 Task: Find connections with filter location Tulungagung with filter topic #LetsWork with filter profile language French with filter current company Apollo Hospitals with filter school Trident Academy of Technology (TAT), Bhubaneswar with filter industry Semiconductor Manufacturing with filter service category Translation with filter keywords title Interior Designer
Action: Mouse moved to (560, 53)
Screenshot: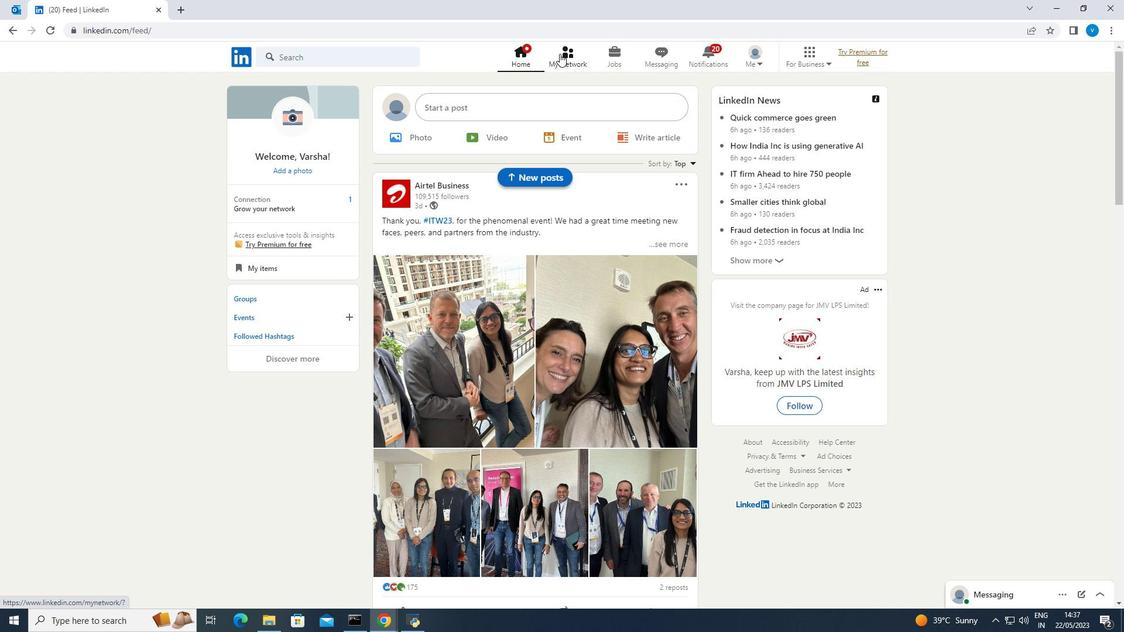 
Action: Mouse pressed left at (560, 53)
Screenshot: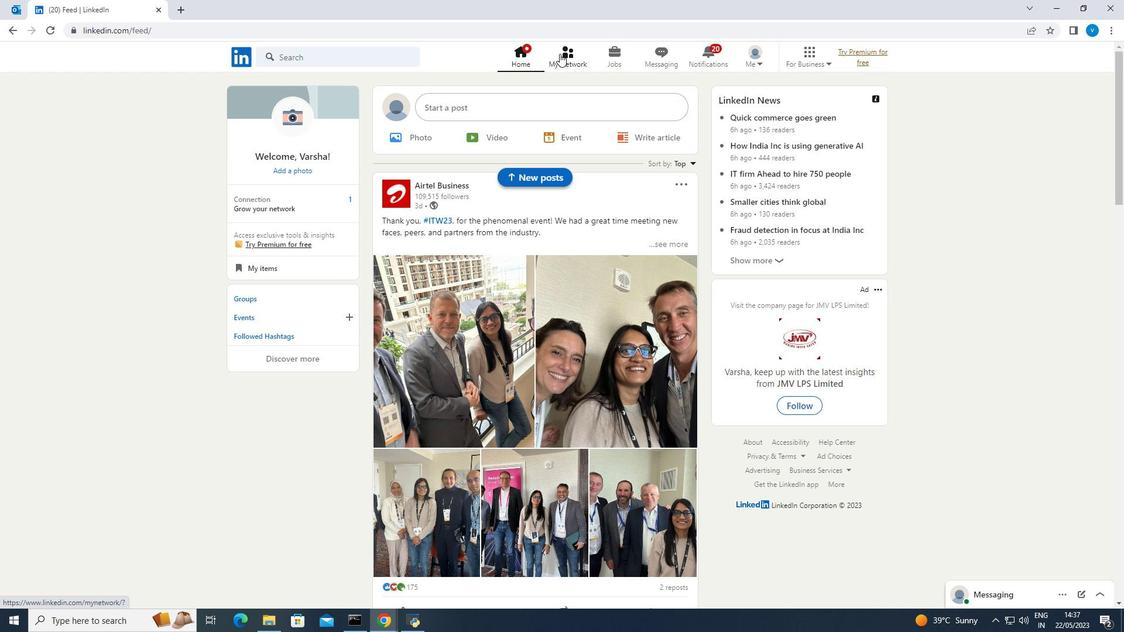 
Action: Mouse moved to (284, 121)
Screenshot: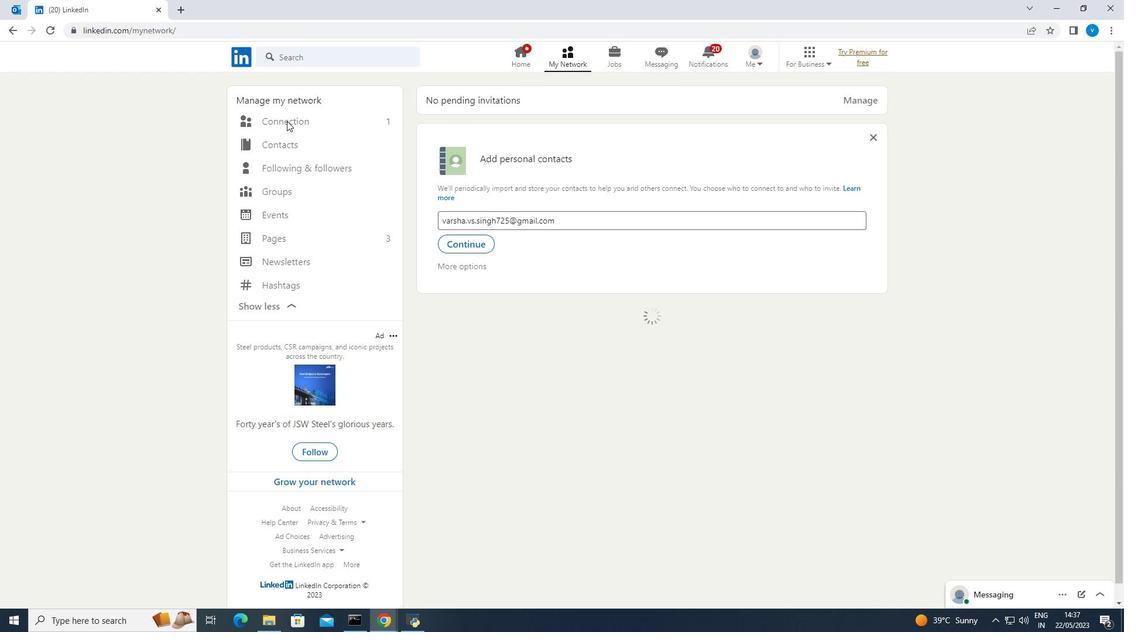
Action: Mouse pressed left at (284, 121)
Screenshot: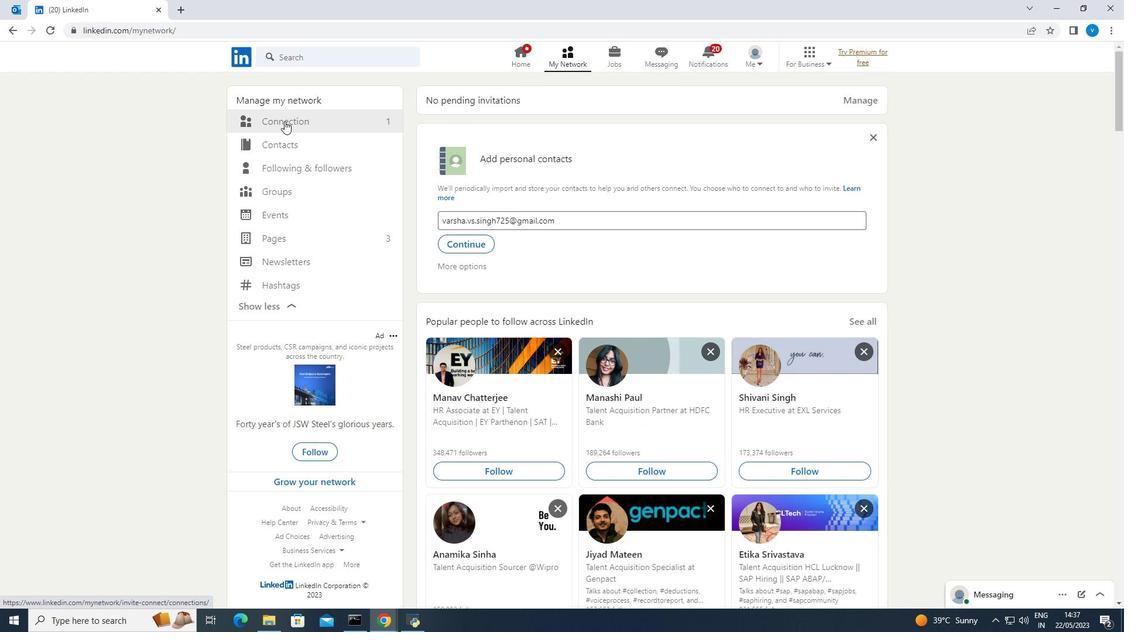 
Action: Mouse moved to (630, 120)
Screenshot: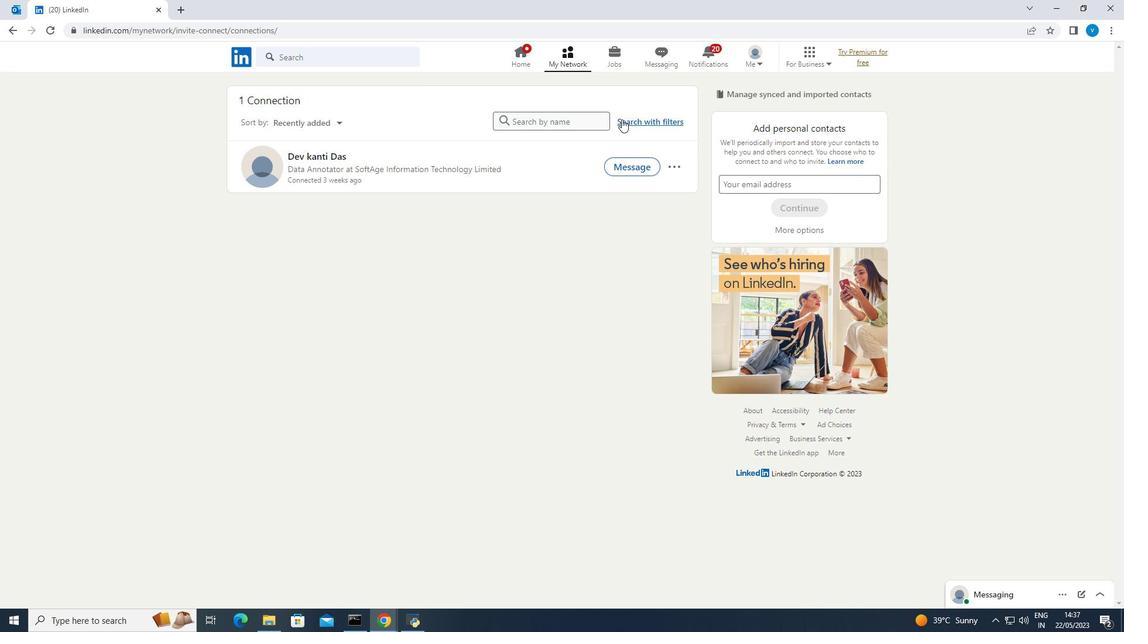 
Action: Mouse pressed left at (630, 120)
Screenshot: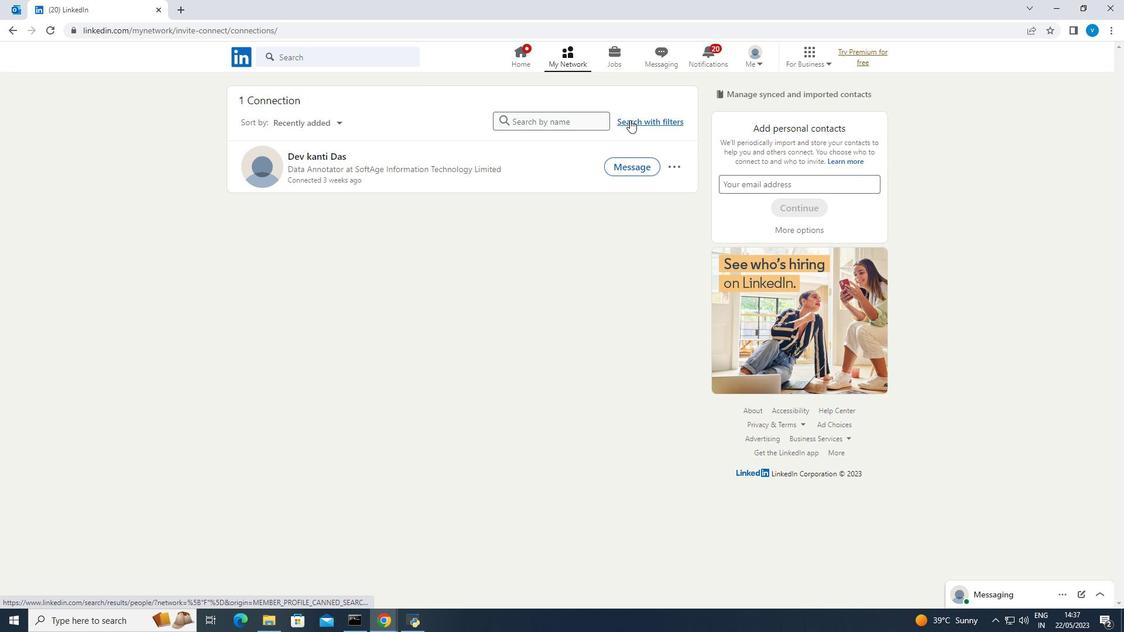 
Action: Mouse moved to (606, 90)
Screenshot: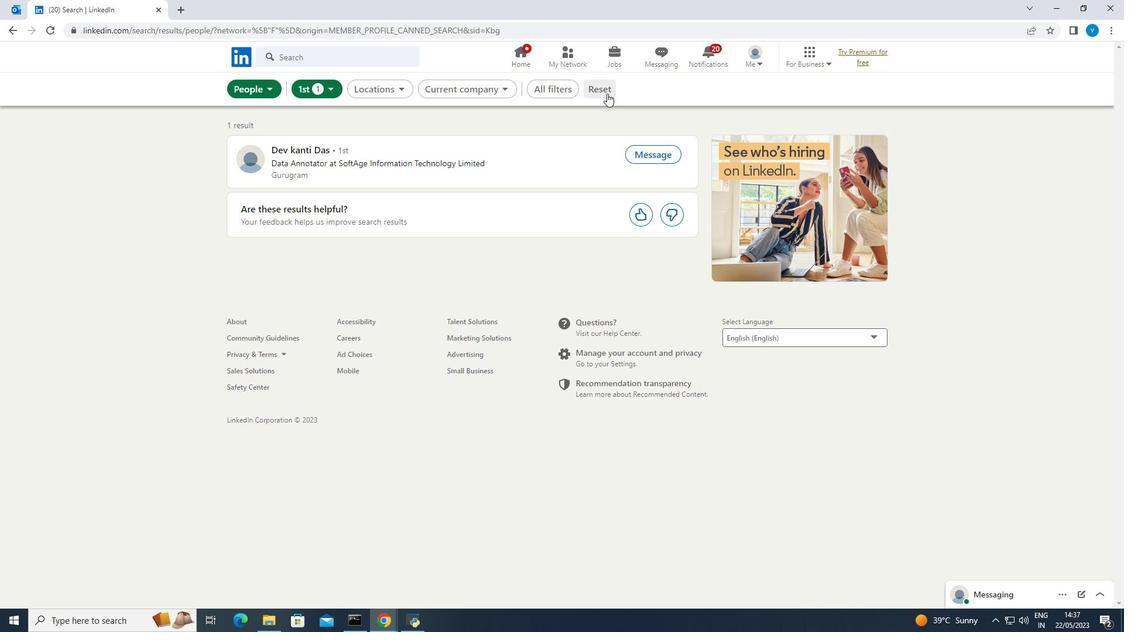 
Action: Mouse pressed left at (606, 90)
Screenshot: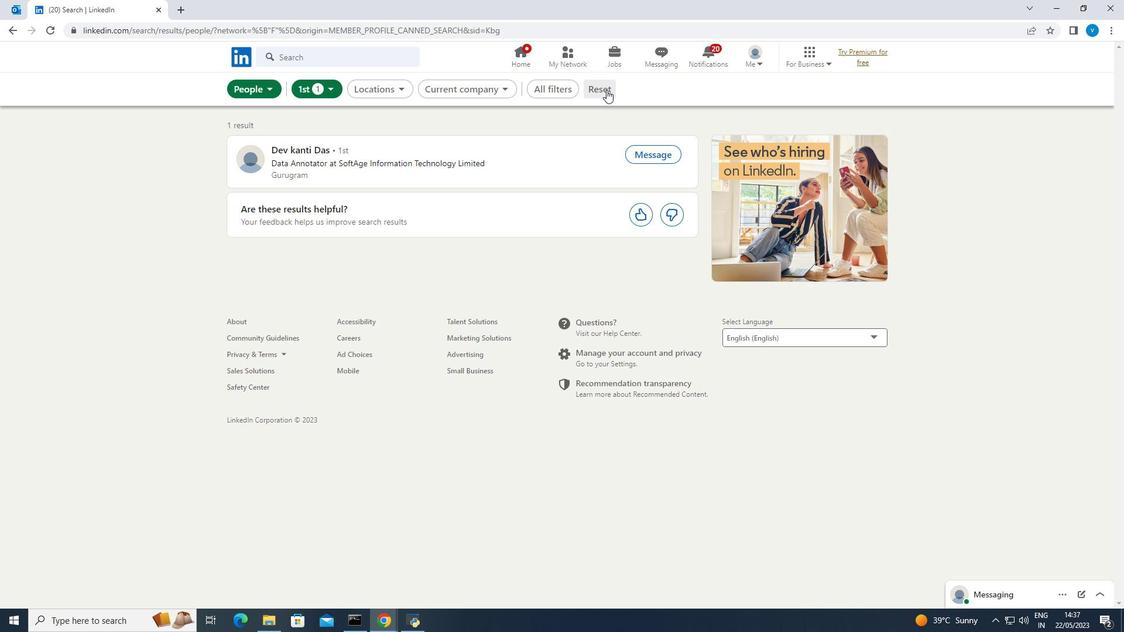 
Action: Mouse moved to (589, 89)
Screenshot: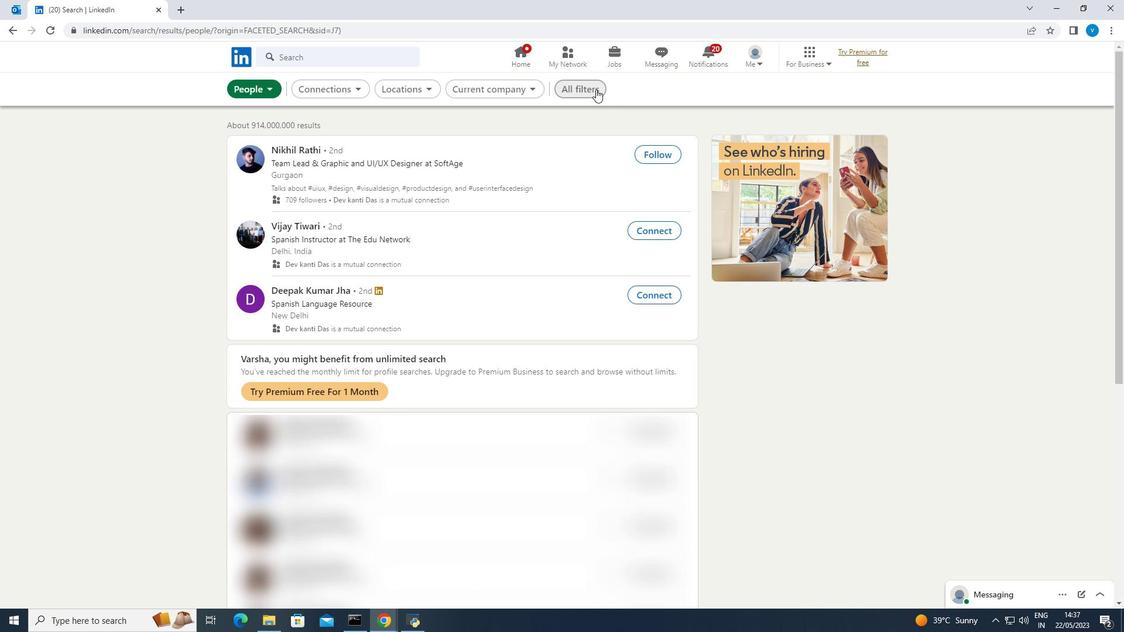 
Action: Mouse pressed left at (589, 89)
Screenshot: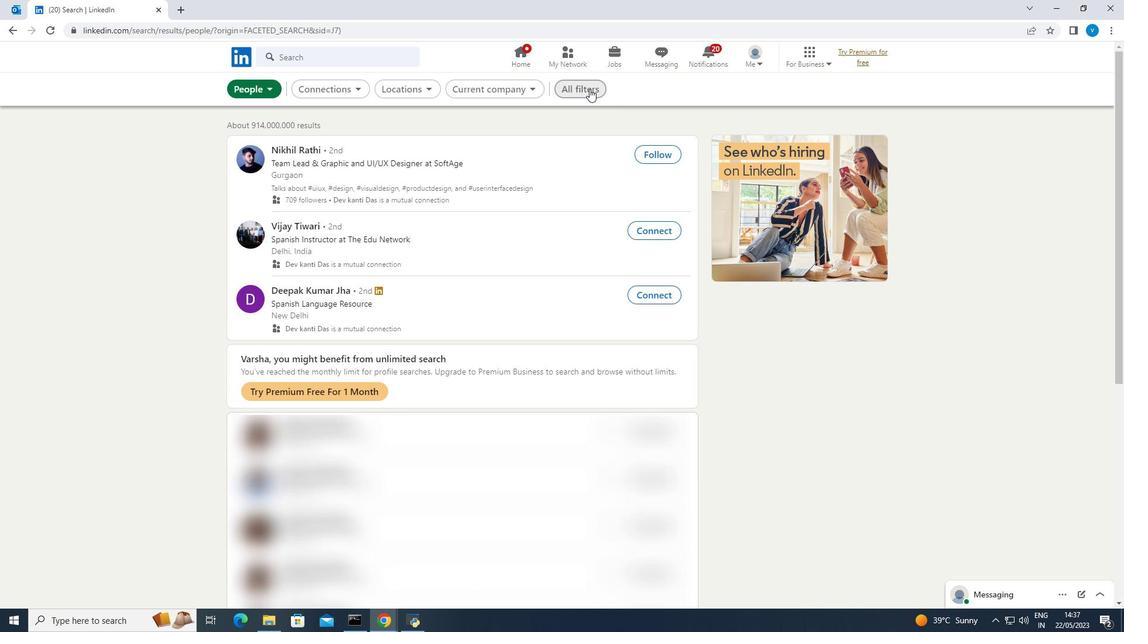 
Action: Mouse moved to (851, 178)
Screenshot: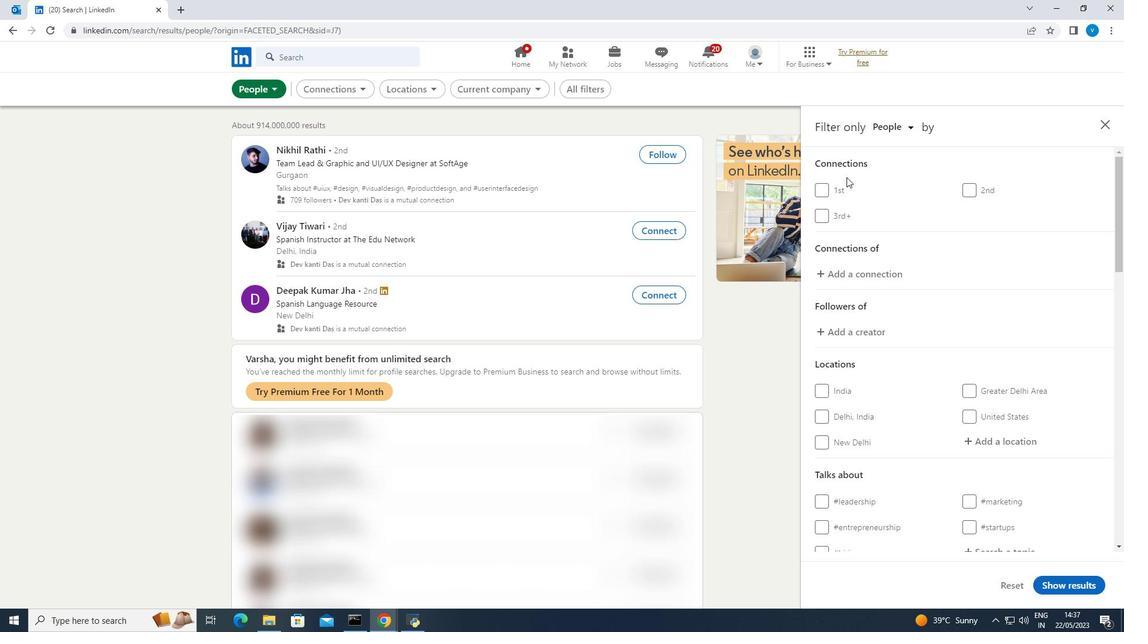 
Action: Mouse scrolled (851, 178) with delta (0, 0)
Screenshot: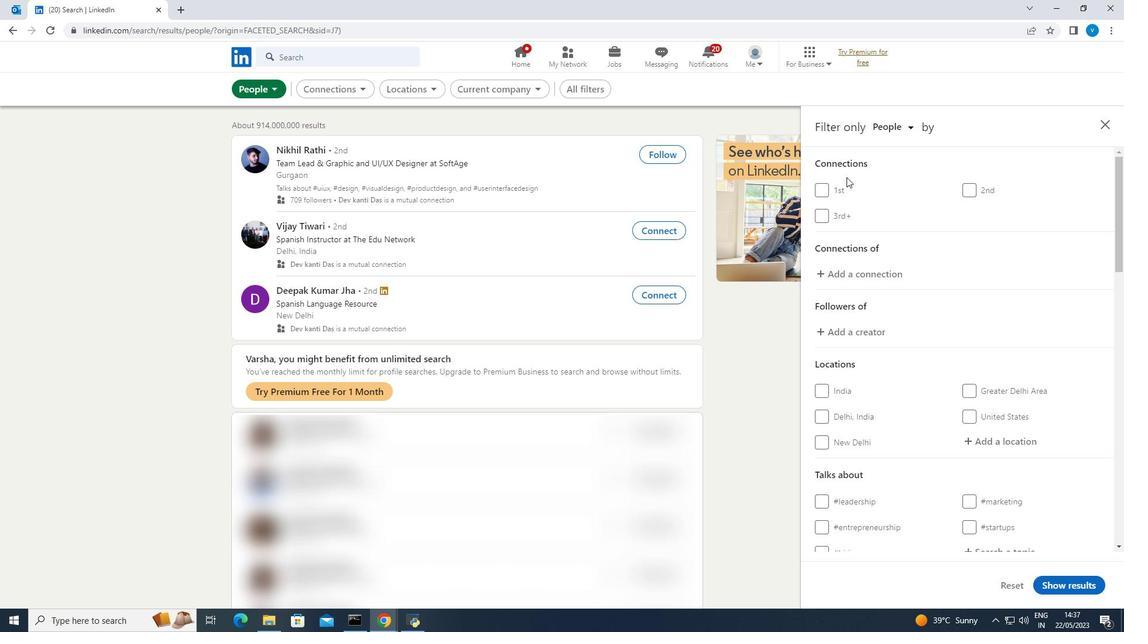
Action: Mouse moved to (852, 179)
Screenshot: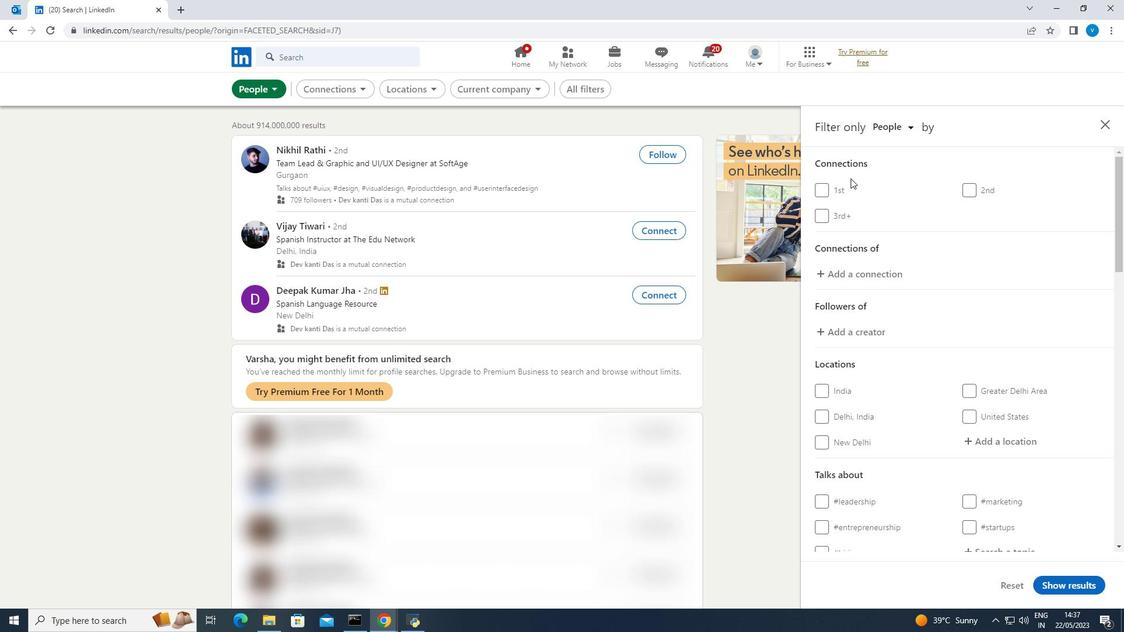 
Action: Mouse scrolled (852, 178) with delta (0, 0)
Screenshot: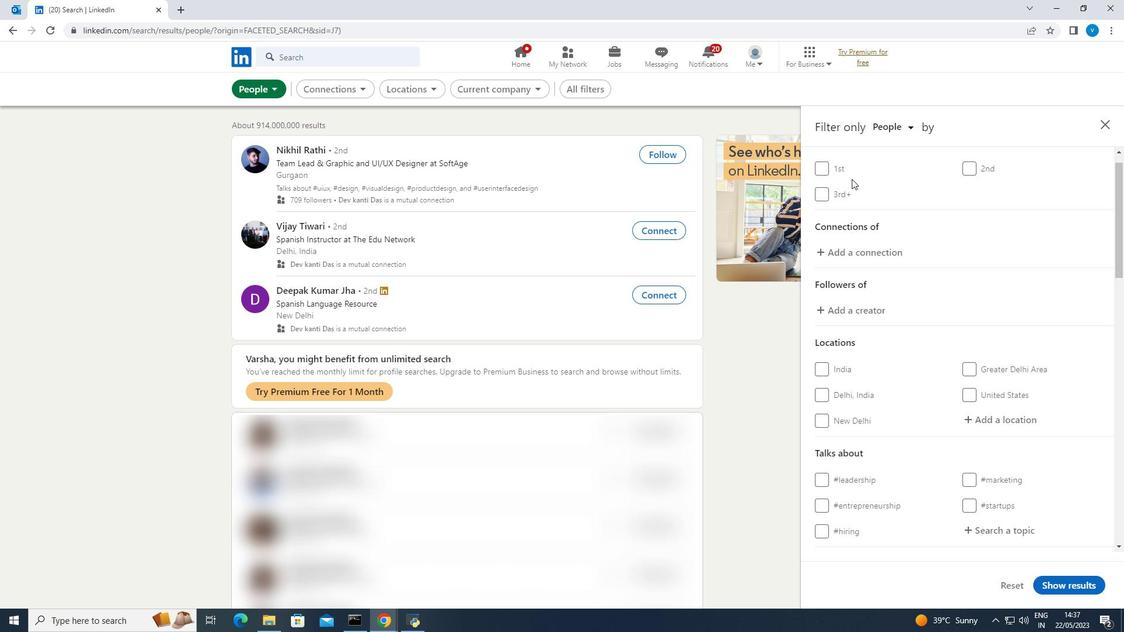 
Action: Mouse scrolled (852, 178) with delta (0, 0)
Screenshot: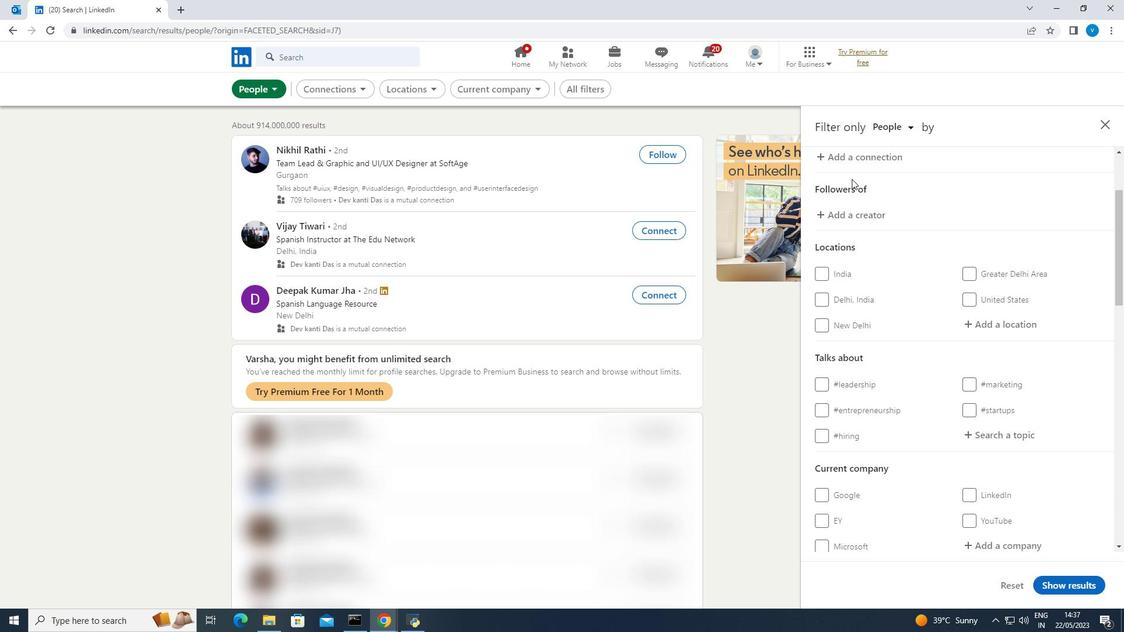 
Action: Mouse moved to (976, 260)
Screenshot: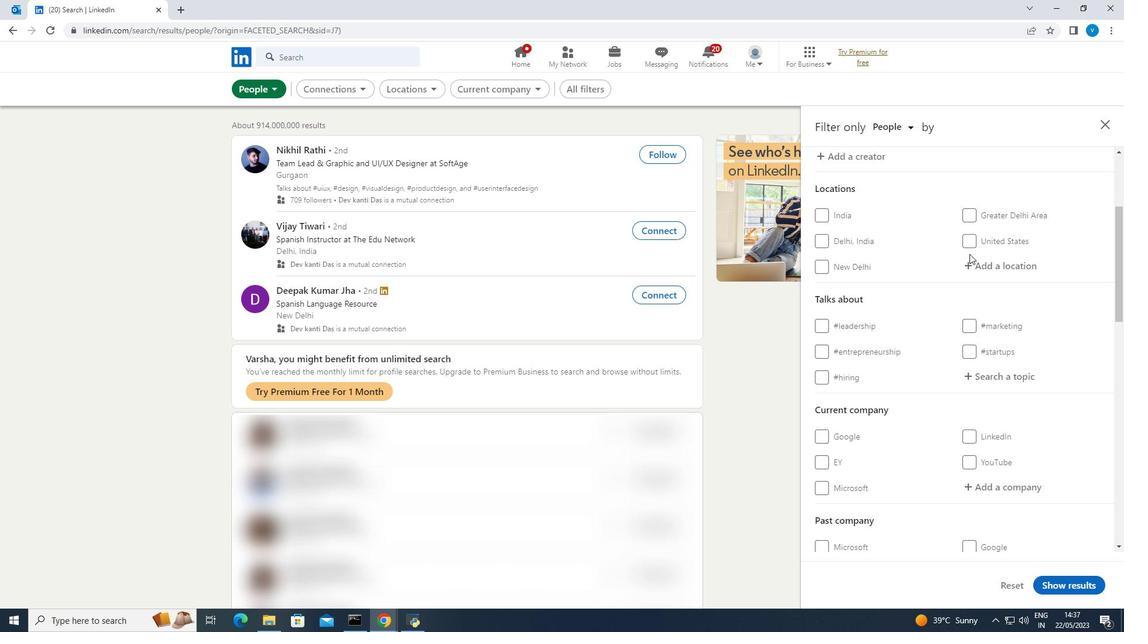 
Action: Mouse pressed left at (976, 260)
Screenshot: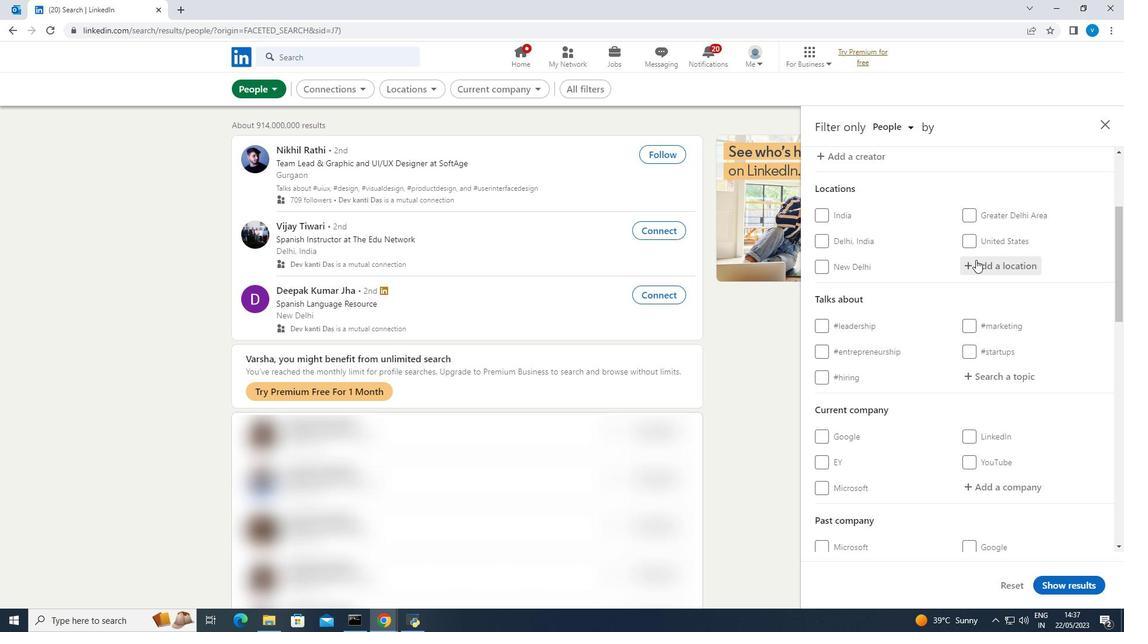 
Action: Mouse moved to (977, 260)
Screenshot: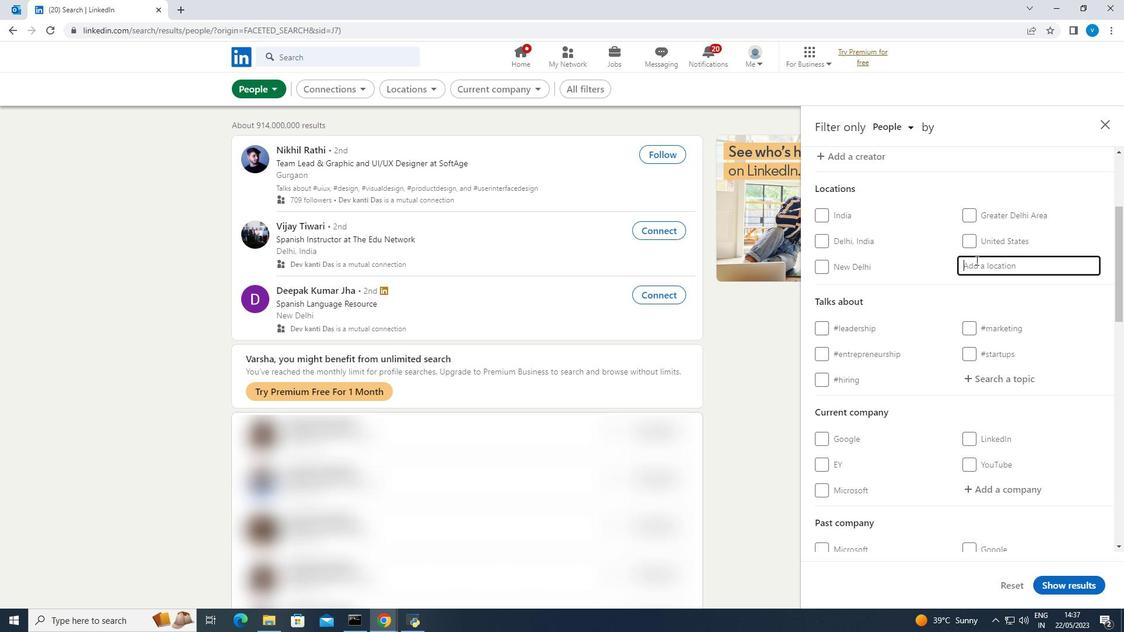 
Action: Key pressed <Key.shift><Key.shift><Key.shift>Tulungagaung
Screenshot: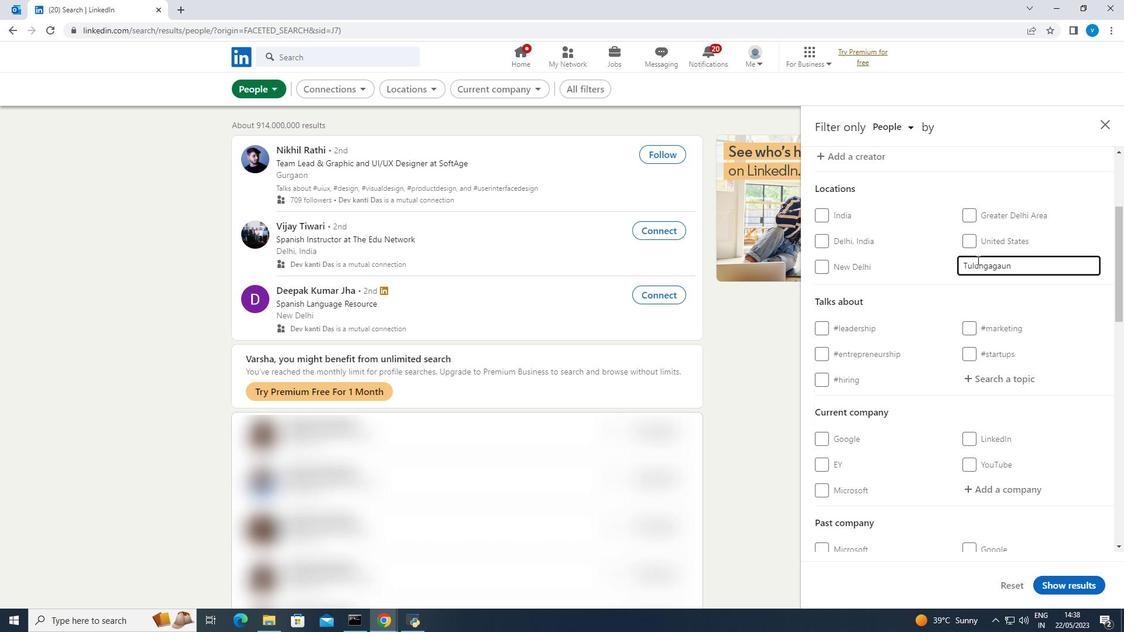 
Action: Mouse moved to (993, 296)
Screenshot: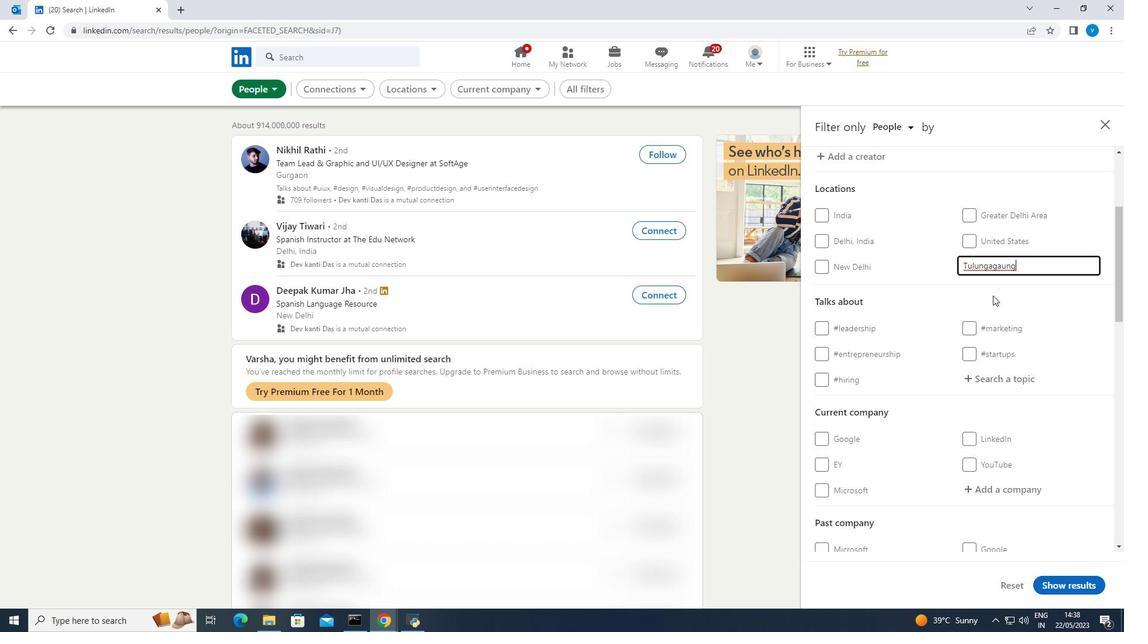 
Action: Mouse scrolled (993, 295) with delta (0, 0)
Screenshot: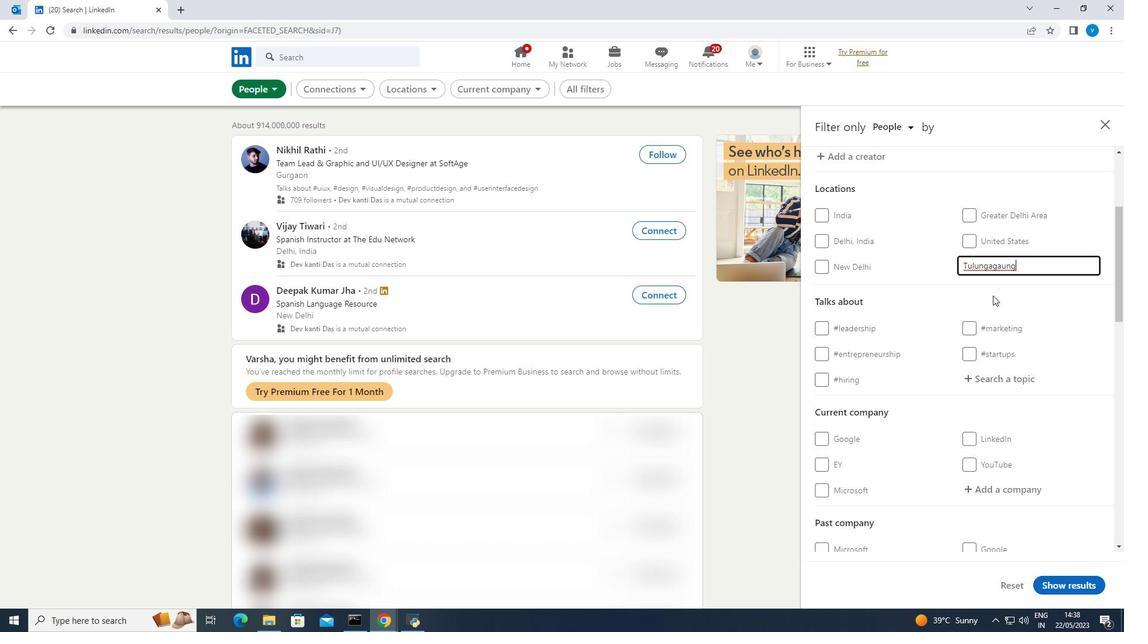 
Action: Mouse moved to (997, 315)
Screenshot: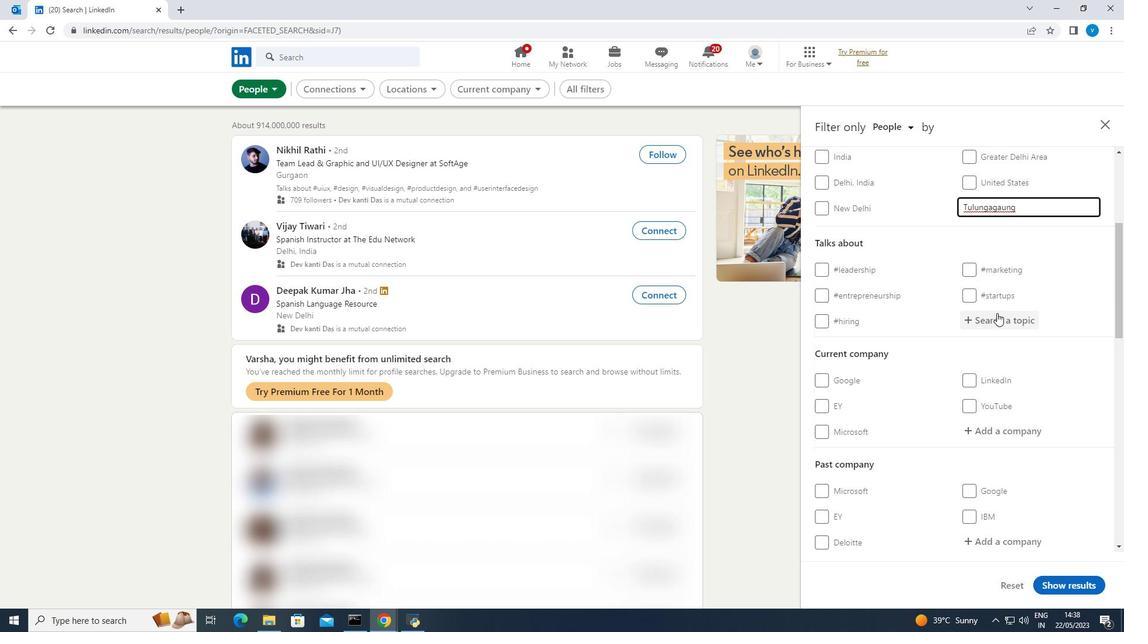 
Action: Mouse pressed left at (997, 315)
Screenshot: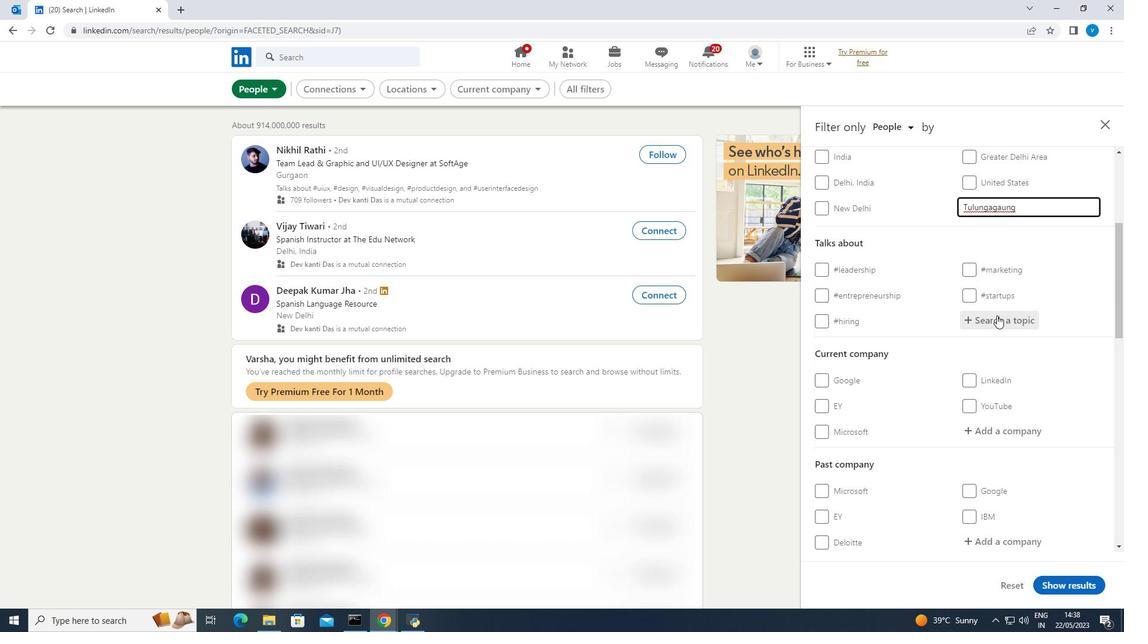 
Action: Key pressed <Key.shift><Key.shift><Key.shift><Key.shift><Key.shift><Key.shift><Key.shift><Key.shift>#<Key.shift><Key.shift><Key.shift><Key.shift><Key.shift>Lets<Key.shift><Key.shift><Key.shift>Work
Screenshot: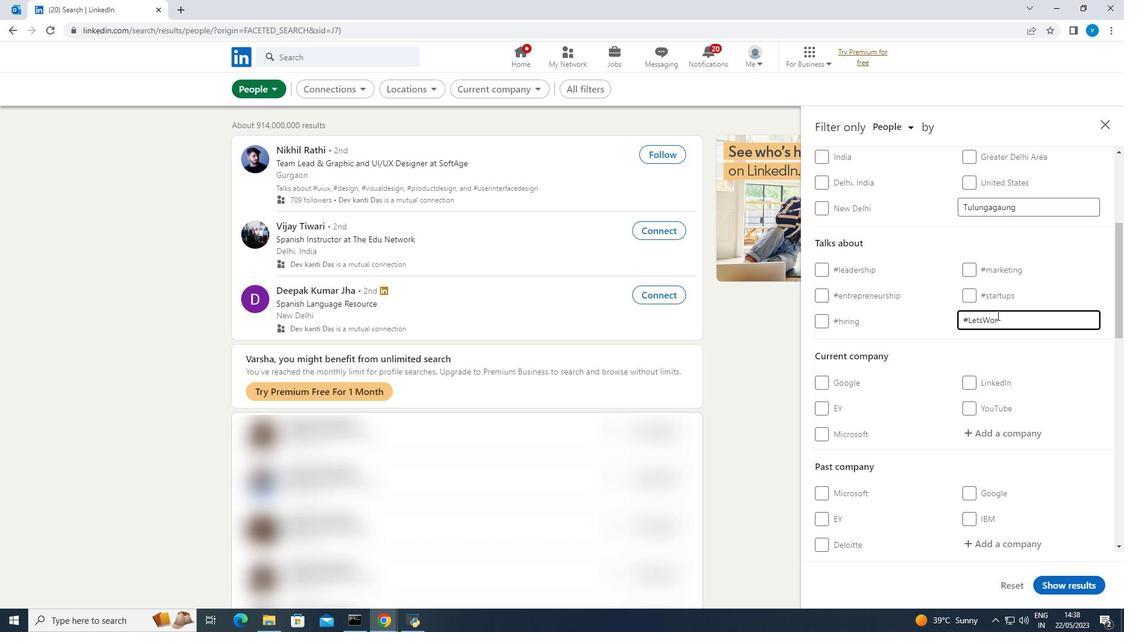 
Action: Mouse moved to (973, 340)
Screenshot: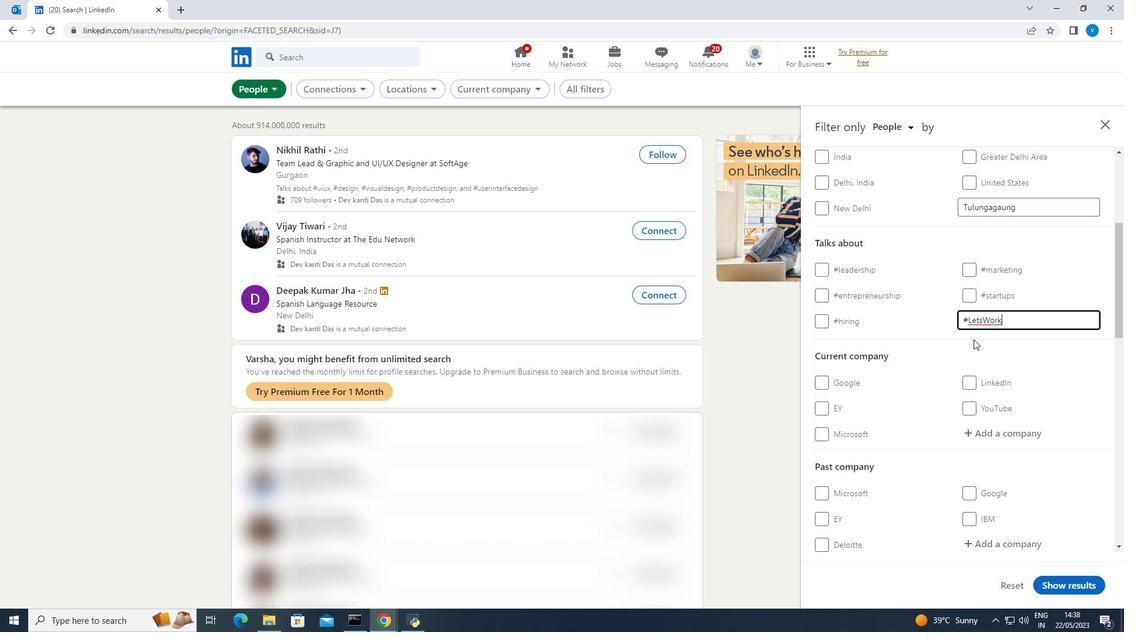 
Action: Mouse scrolled (973, 339) with delta (0, 0)
Screenshot: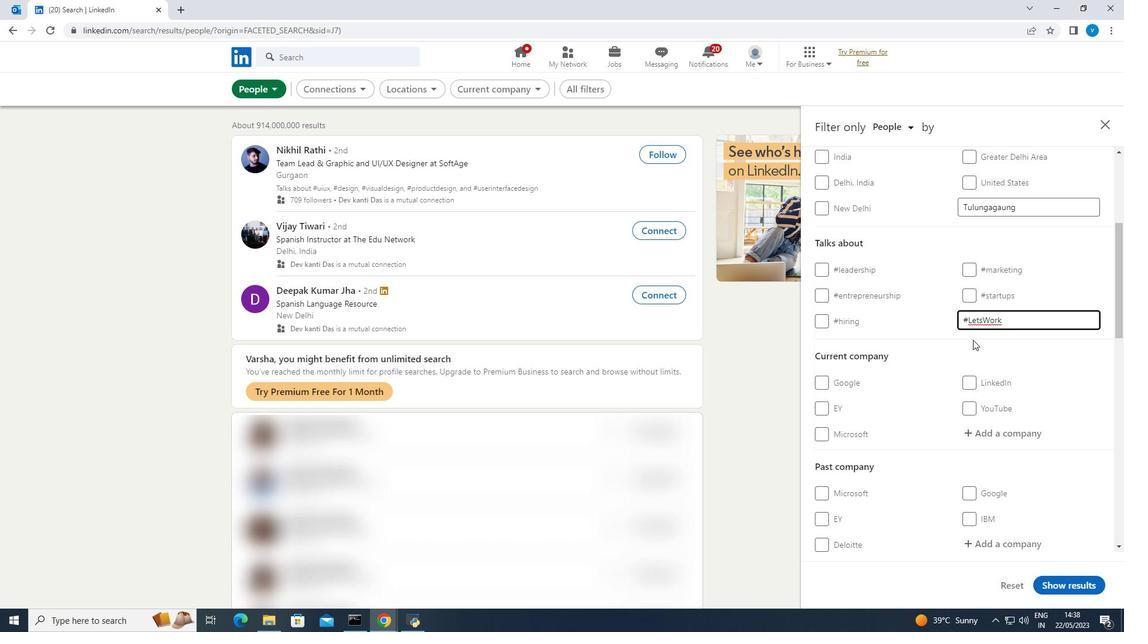 
Action: Mouse scrolled (973, 339) with delta (0, 0)
Screenshot: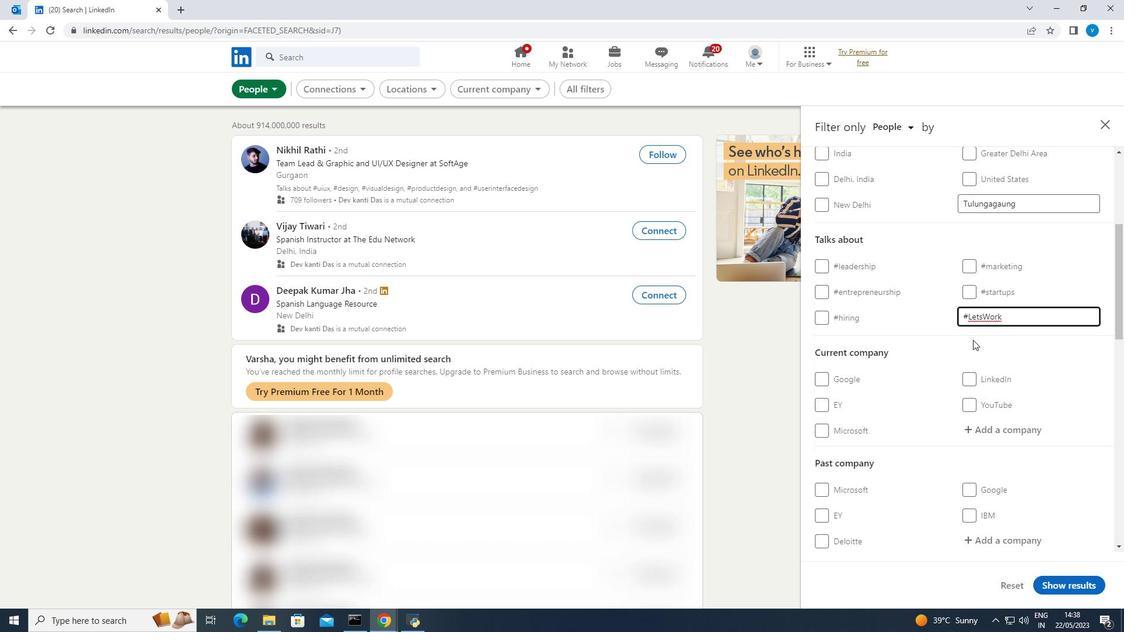 
Action: Mouse moved to (974, 340)
Screenshot: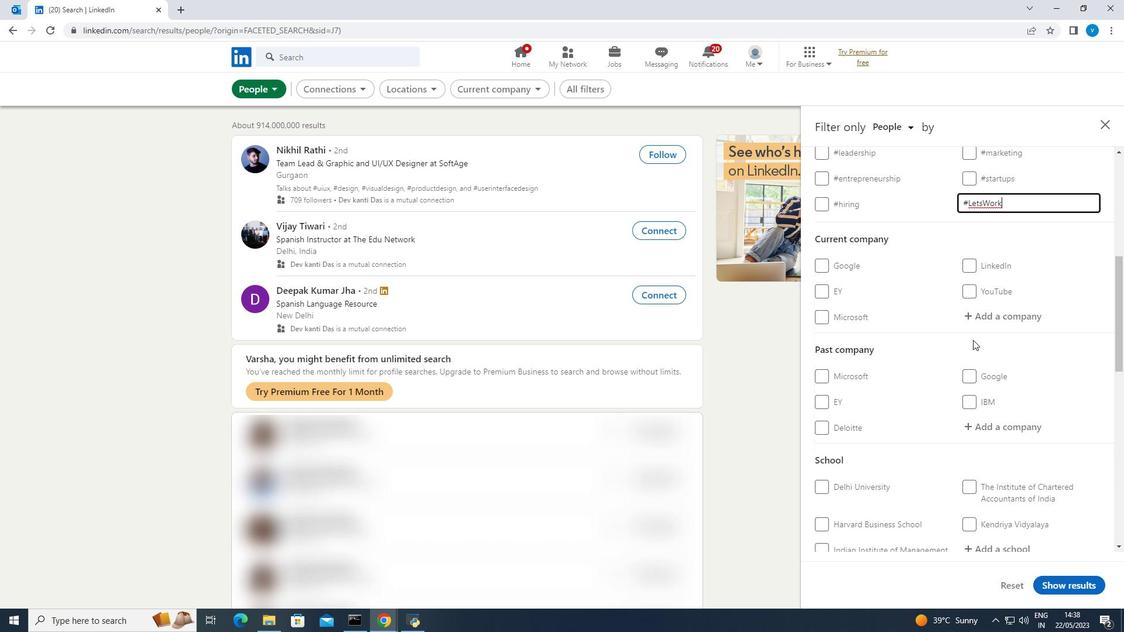 
Action: Mouse scrolled (974, 339) with delta (0, 0)
Screenshot: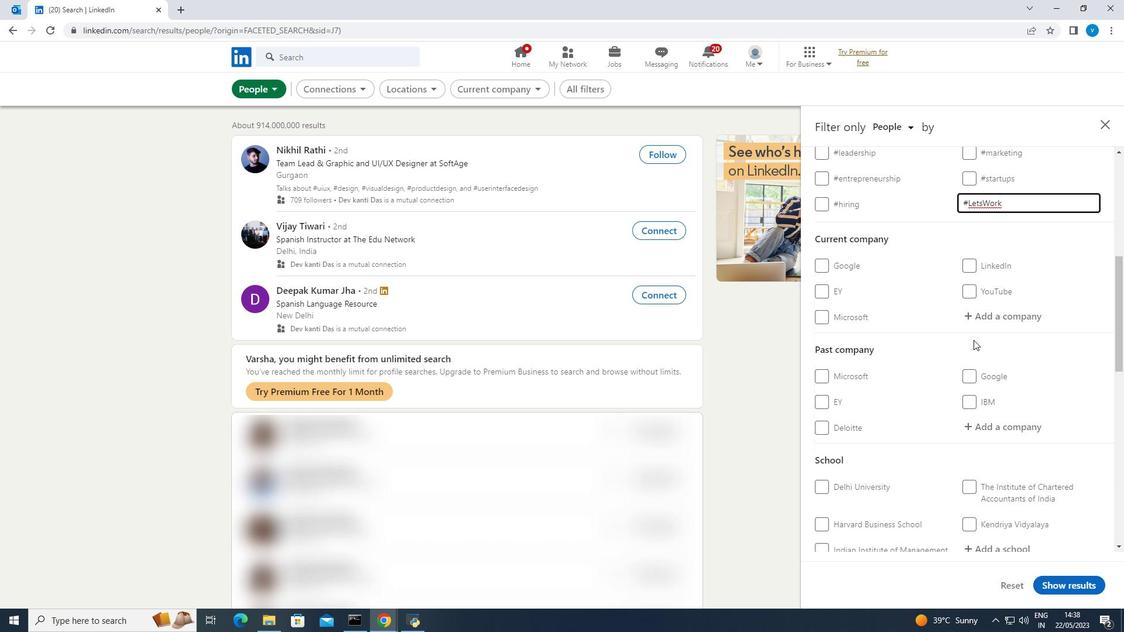 
Action: Mouse scrolled (974, 339) with delta (0, 0)
Screenshot: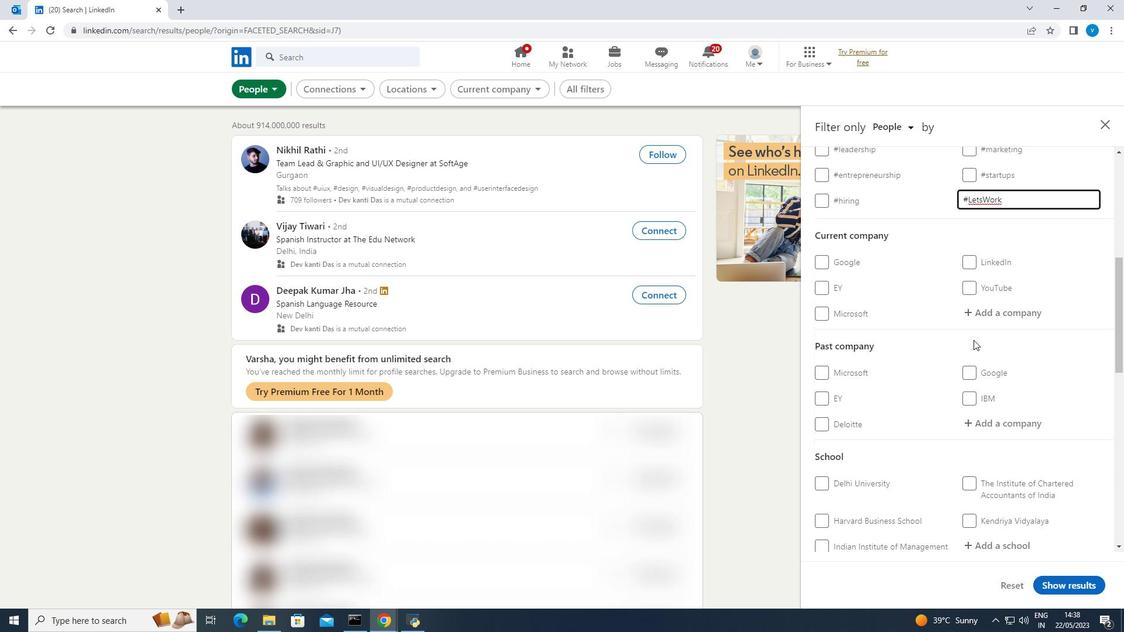 
Action: Mouse scrolled (974, 339) with delta (0, 0)
Screenshot: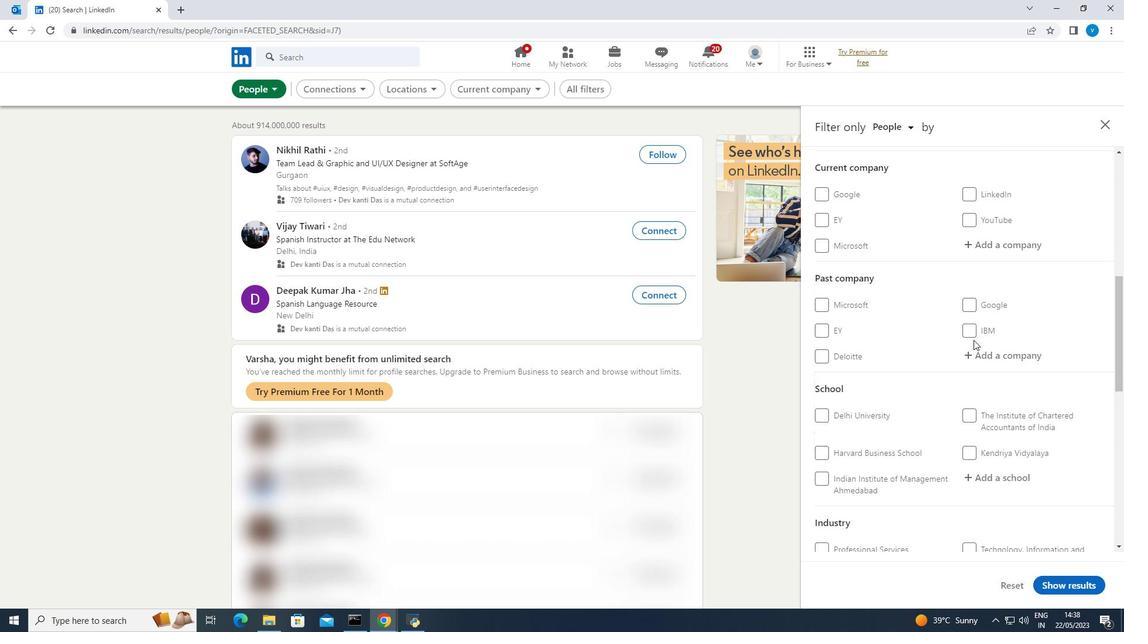 
Action: Mouse scrolled (974, 339) with delta (0, 0)
Screenshot: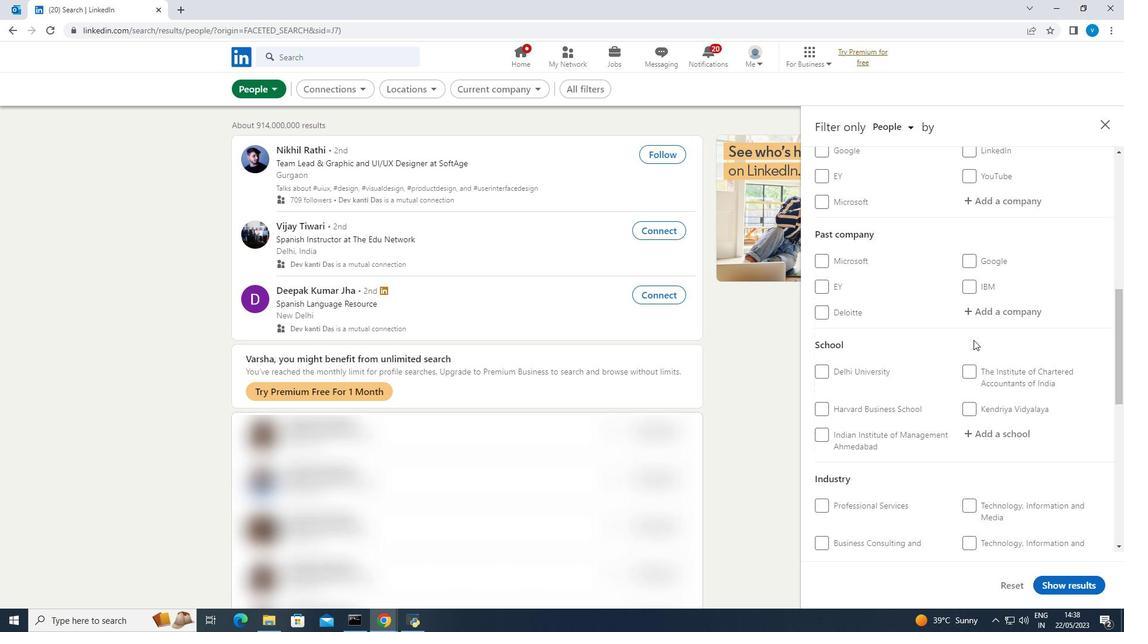 
Action: Mouse scrolled (974, 339) with delta (0, 0)
Screenshot: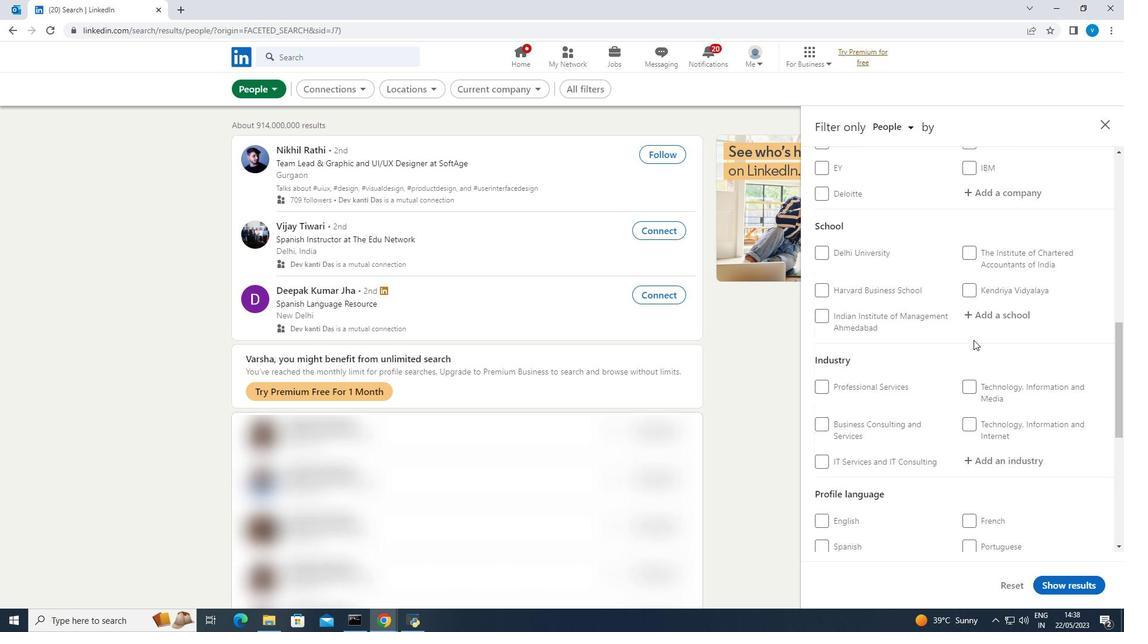 
Action: Mouse scrolled (974, 339) with delta (0, 0)
Screenshot: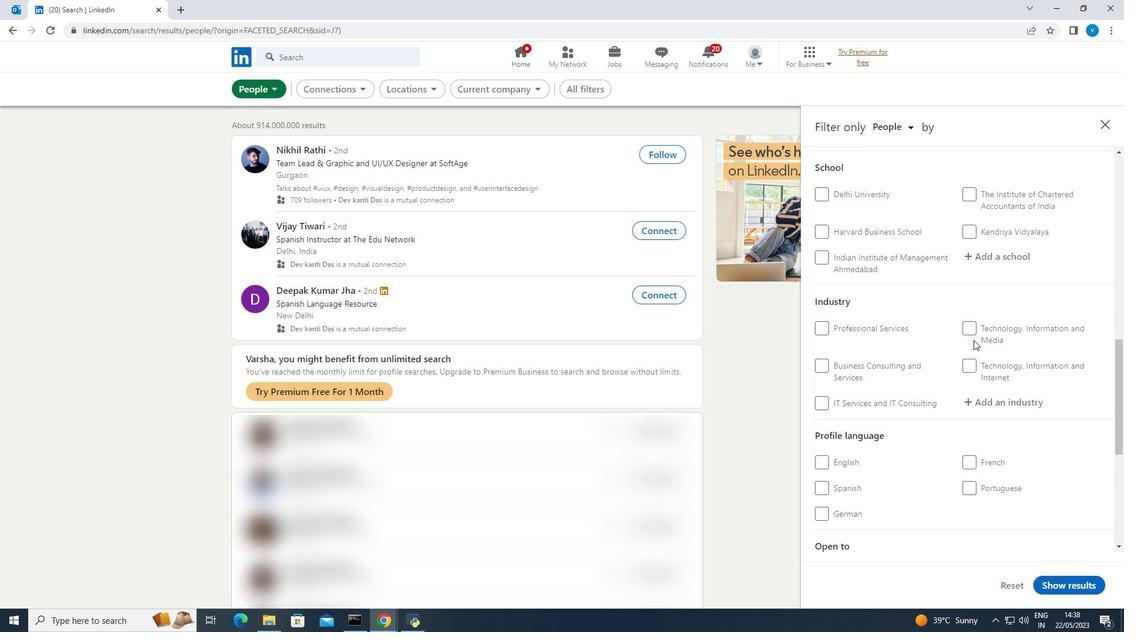 
Action: Mouse moved to (971, 403)
Screenshot: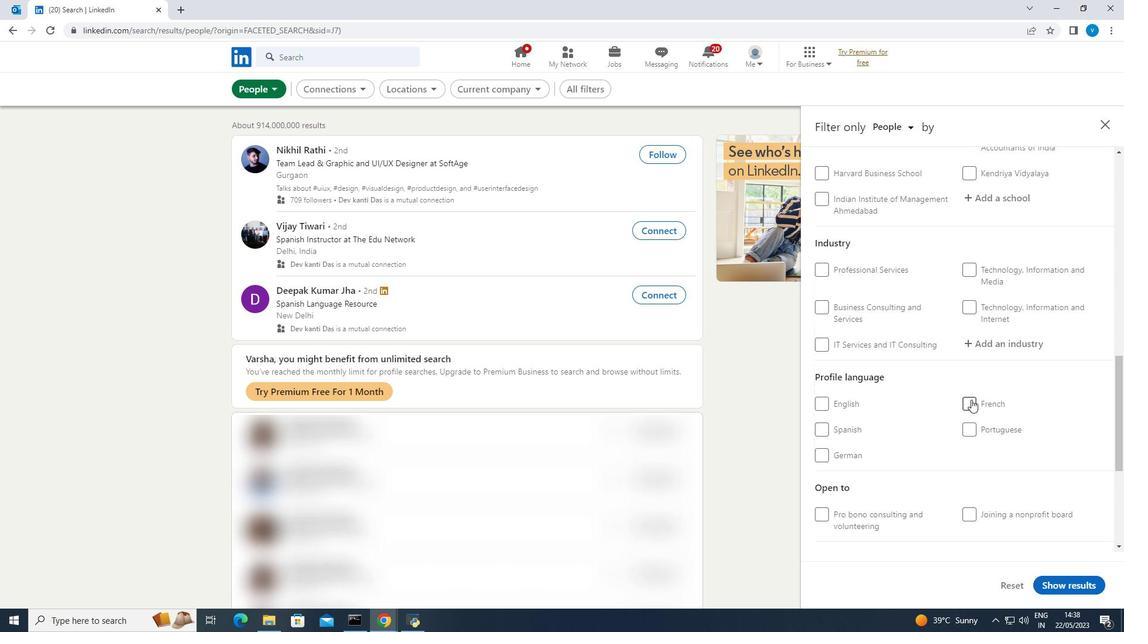 
Action: Mouse pressed left at (971, 403)
Screenshot: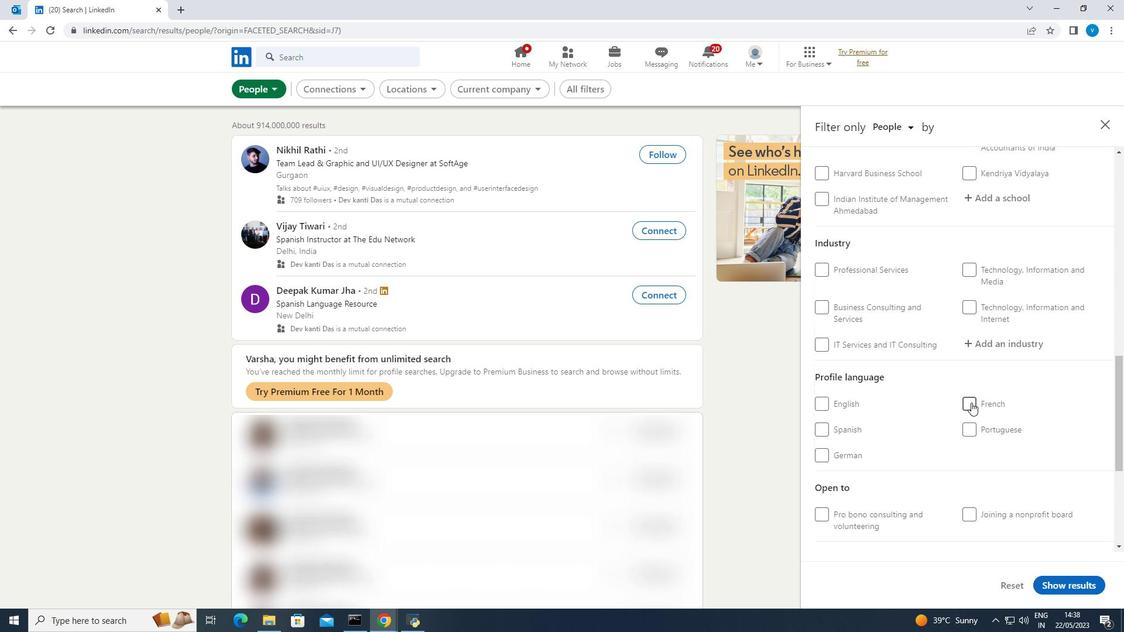 
Action: Mouse scrolled (971, 403) with delta (0, 0)
Screenshot: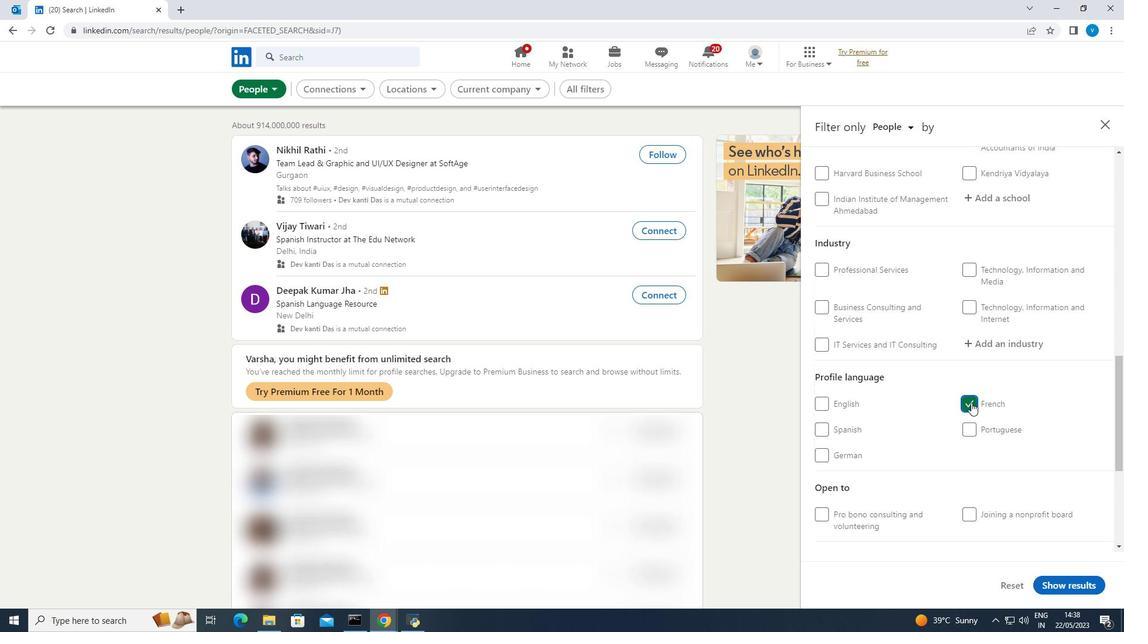 
Action: Mouse scrolled (971, 403) with delta (0, 0)
Screenshot: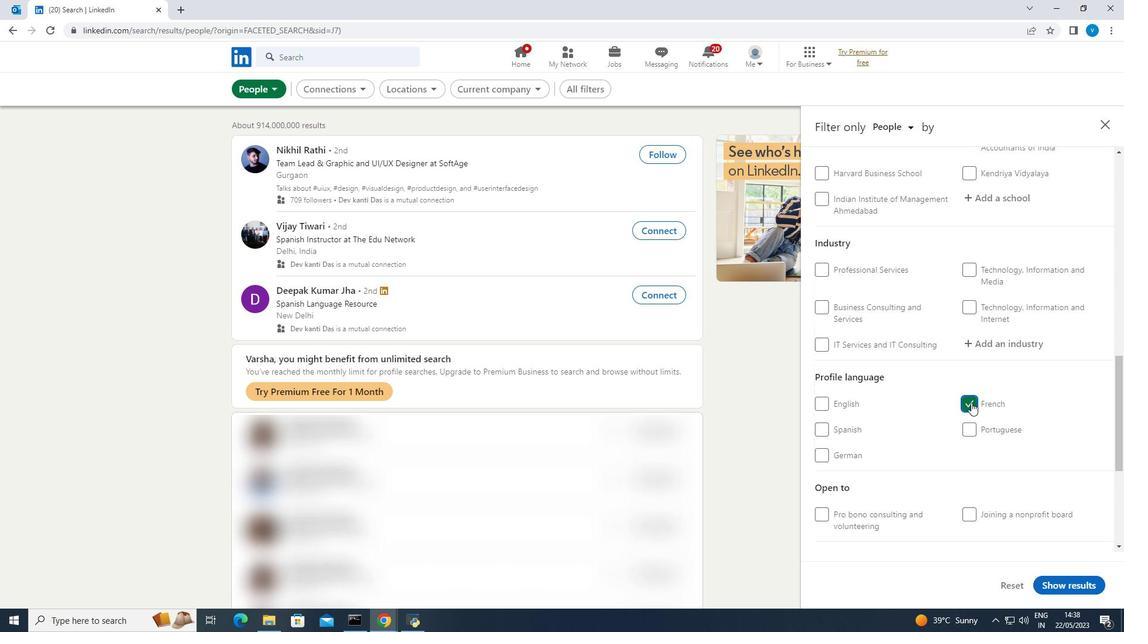 
Action: Mouse moved to (972, 403)
Screenshot: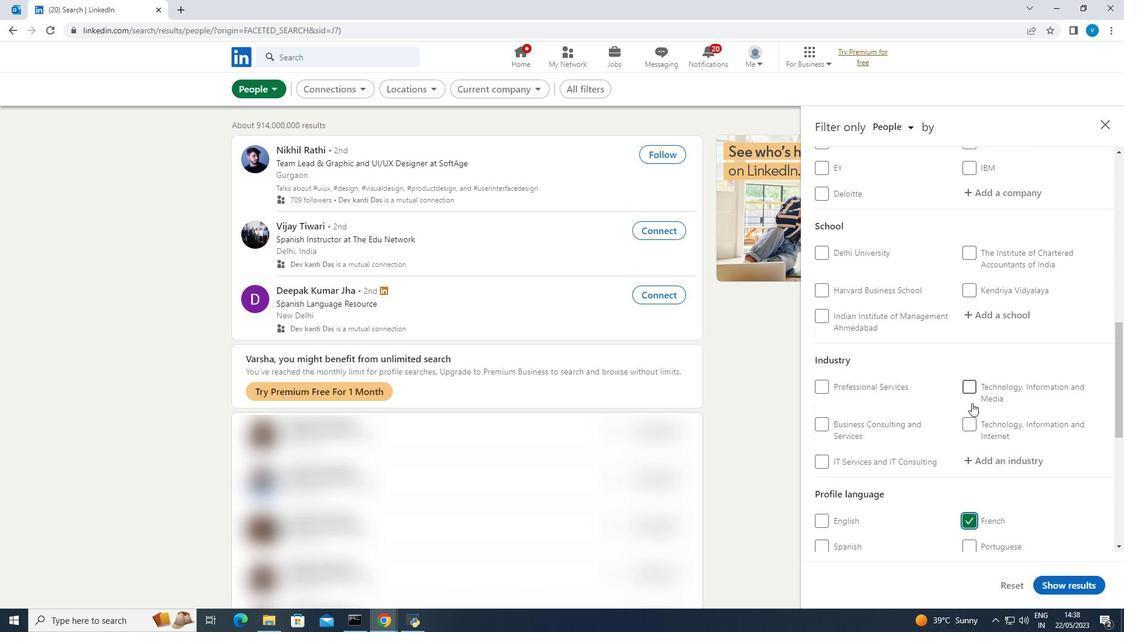 
Action: Mouse scrolled (972, 403) with delta (0, 0)
Screenshot: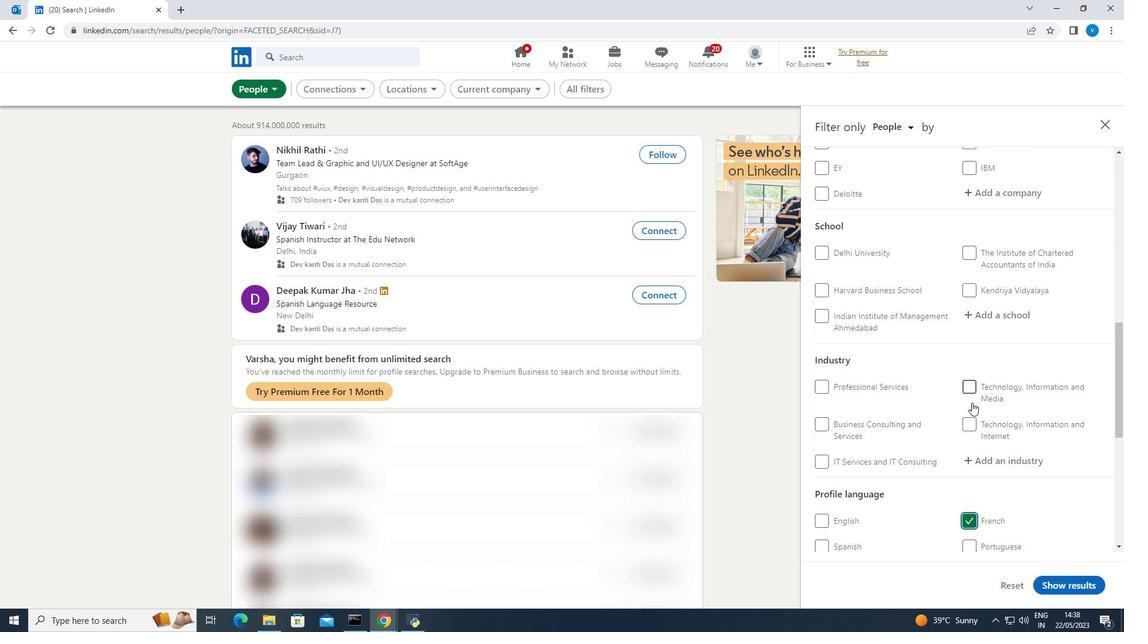 
Action: Mouse scrolled (972, 403) with delta (0, 0)
Screenshot: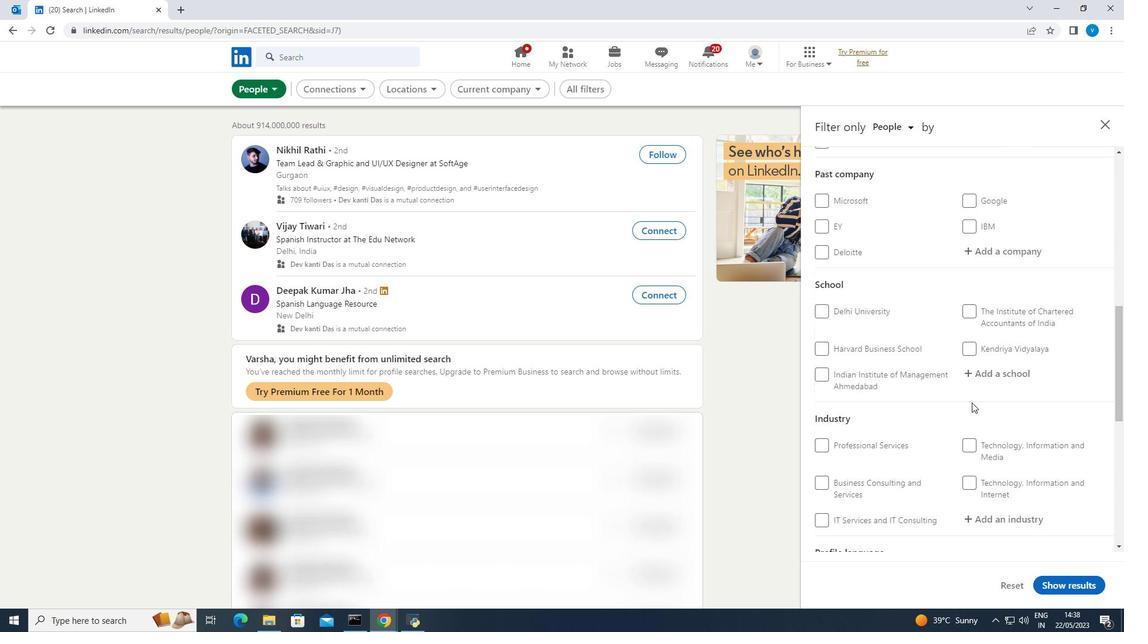 
Action: Mouse scrolled (972, 403) with delta (0, 0)
Screenshot: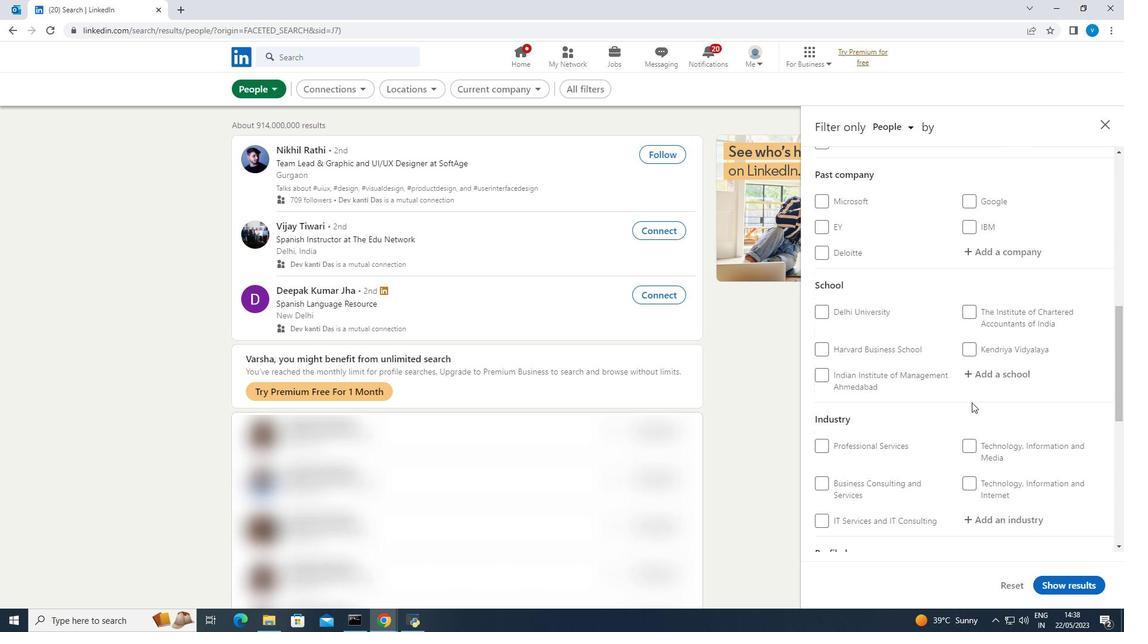 
Action: Mouse moved to (995, 258)
Screenshot: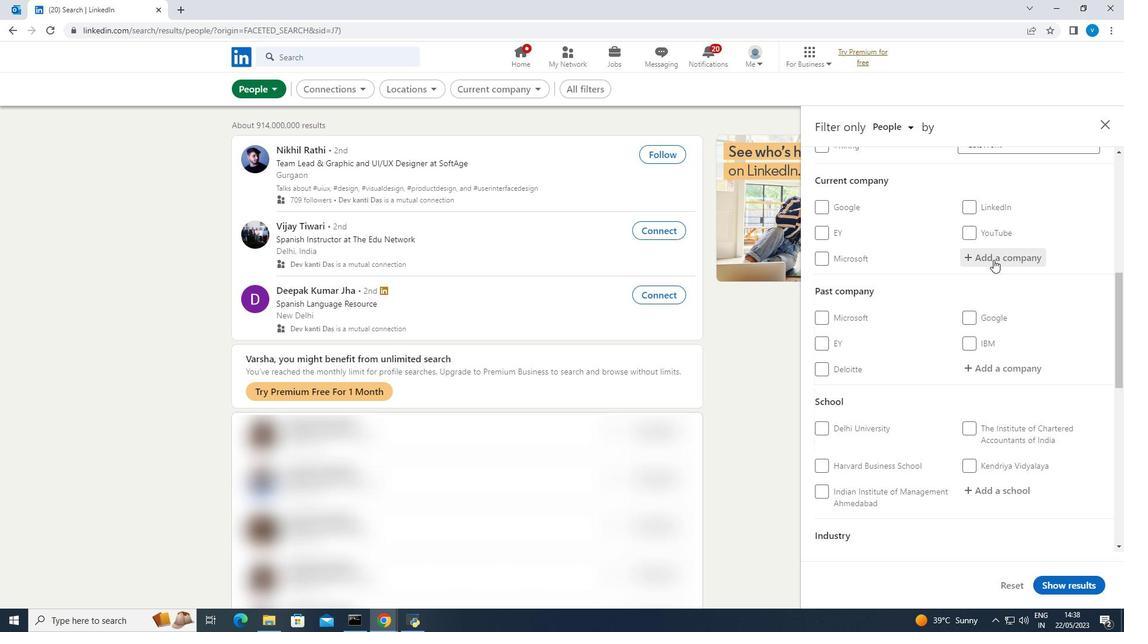 
Action: Mouse pressed left at (995, 258)
Screenshot: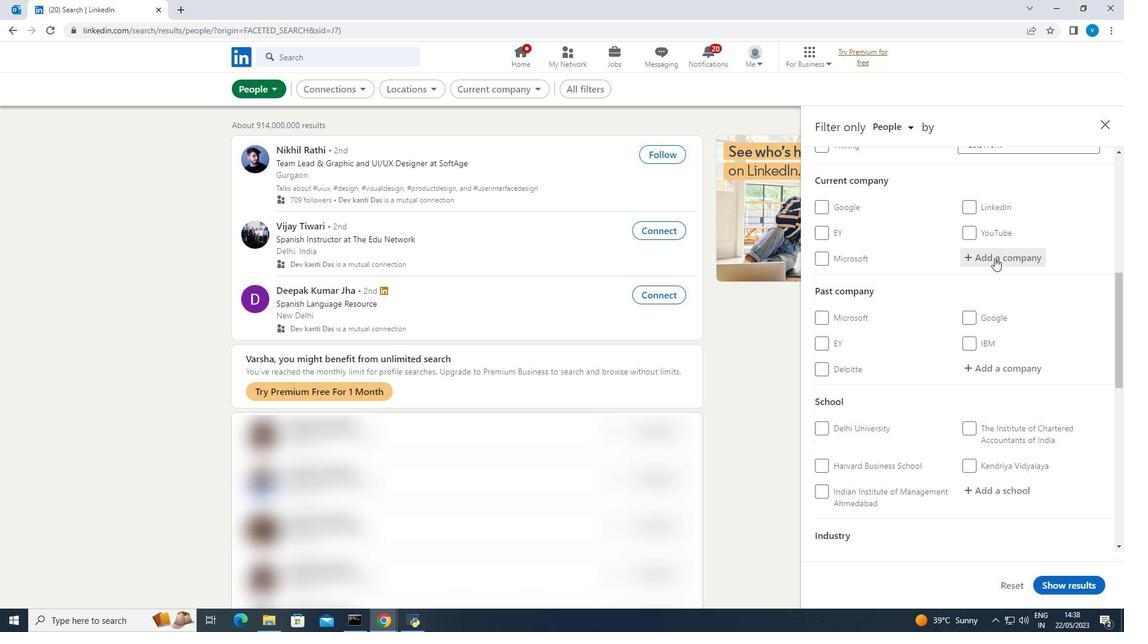 
Action: Key pressed <Key.shift><Key.shift><Key.shift>Apollo<Key.space><Key.shift><Key.shift><Key.shift>Hospi
Screenshot: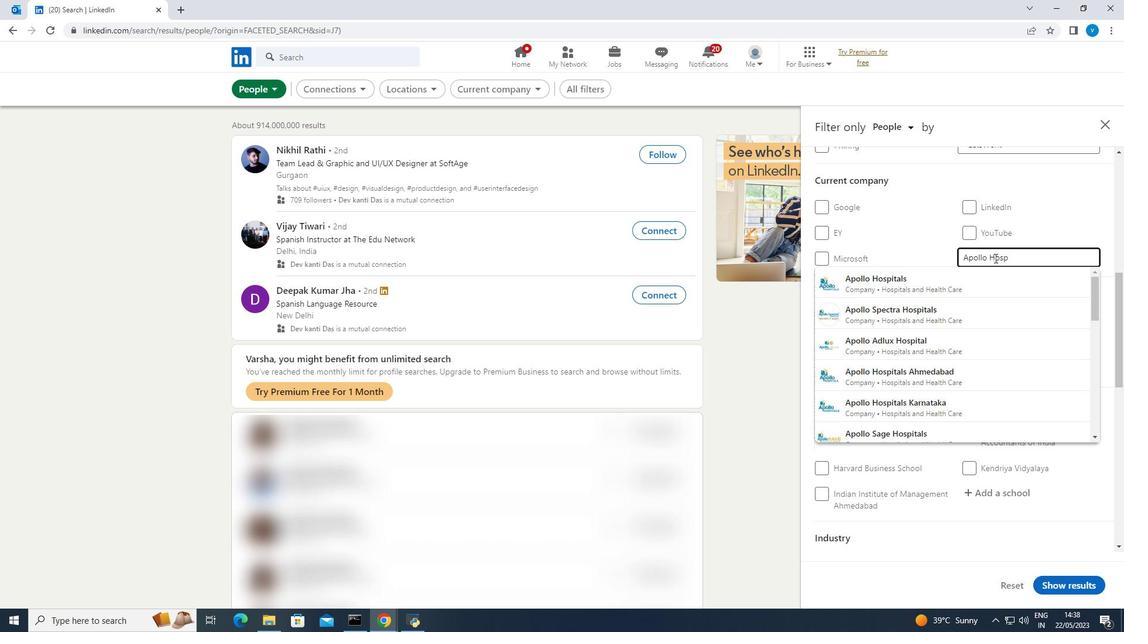 
Action: Mouse moved to (948, 280)
Screenshot: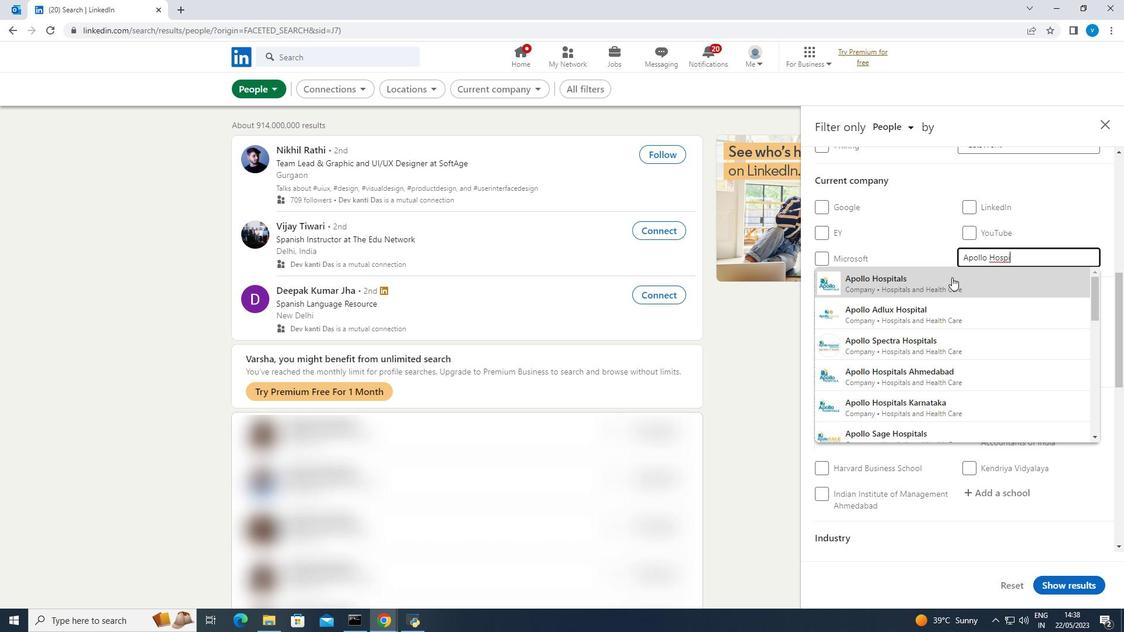 
Action: Mouse pressed left at (948, 280)
Screenshot: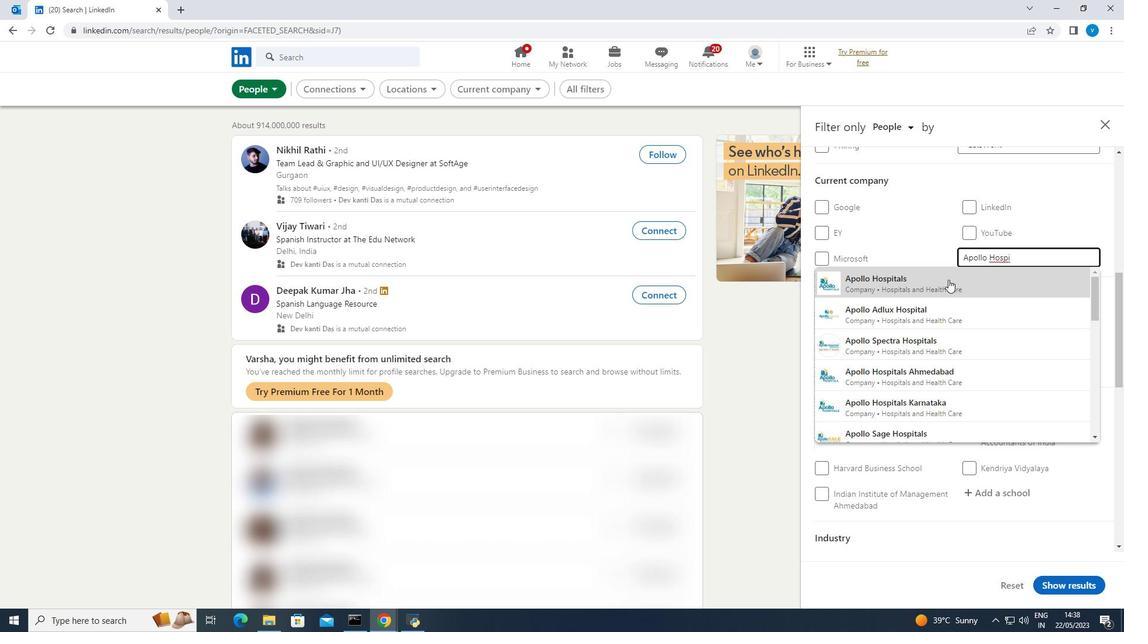 
Action: Mouse scrolled (948, 279) with delta (0, 0)
Screenshot: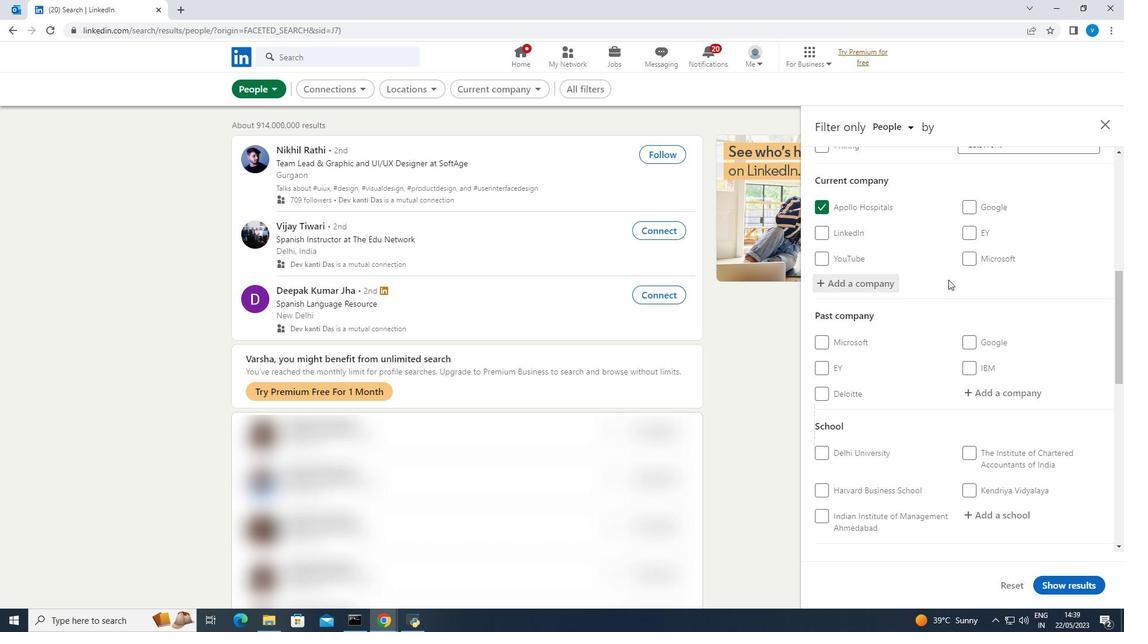 
Action: Mouse scrolled (948, 279) with delta (0, 0)
Screenshot: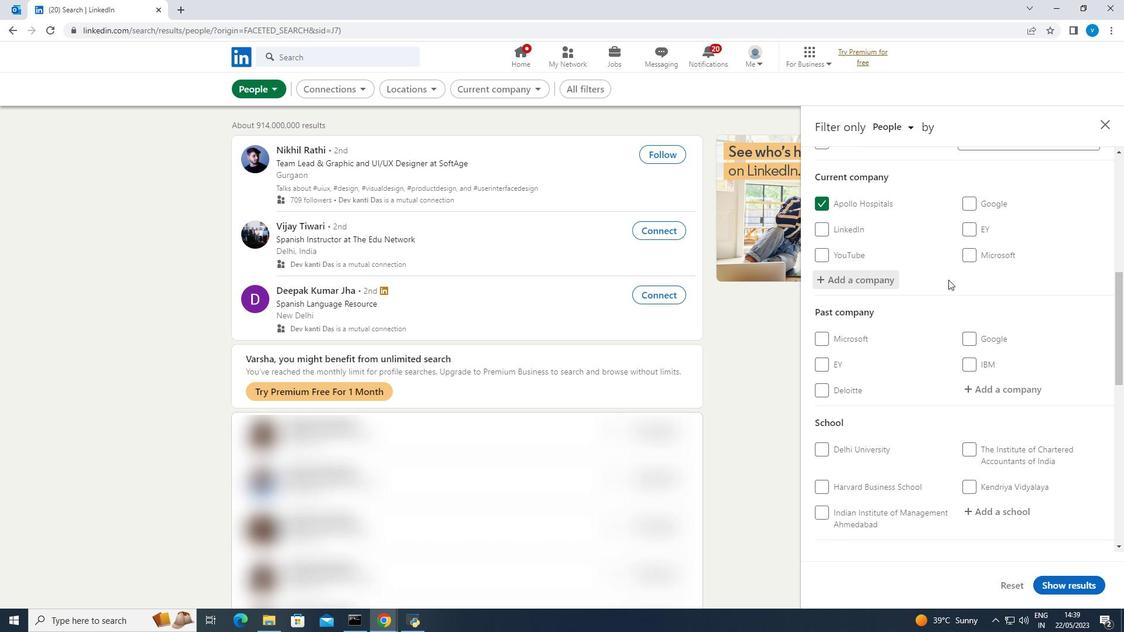 
Action: Mouse scrolled (948, 279) with delta (0, 0)
Screenshot: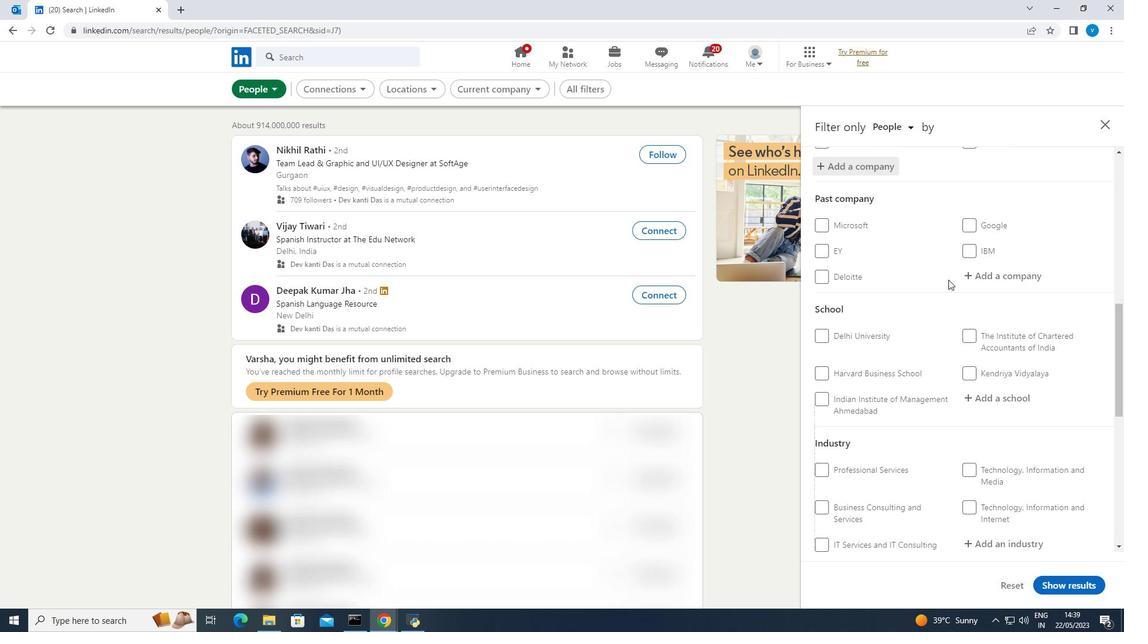 
Action: Mouse moved to (987, 336)
Screenshot: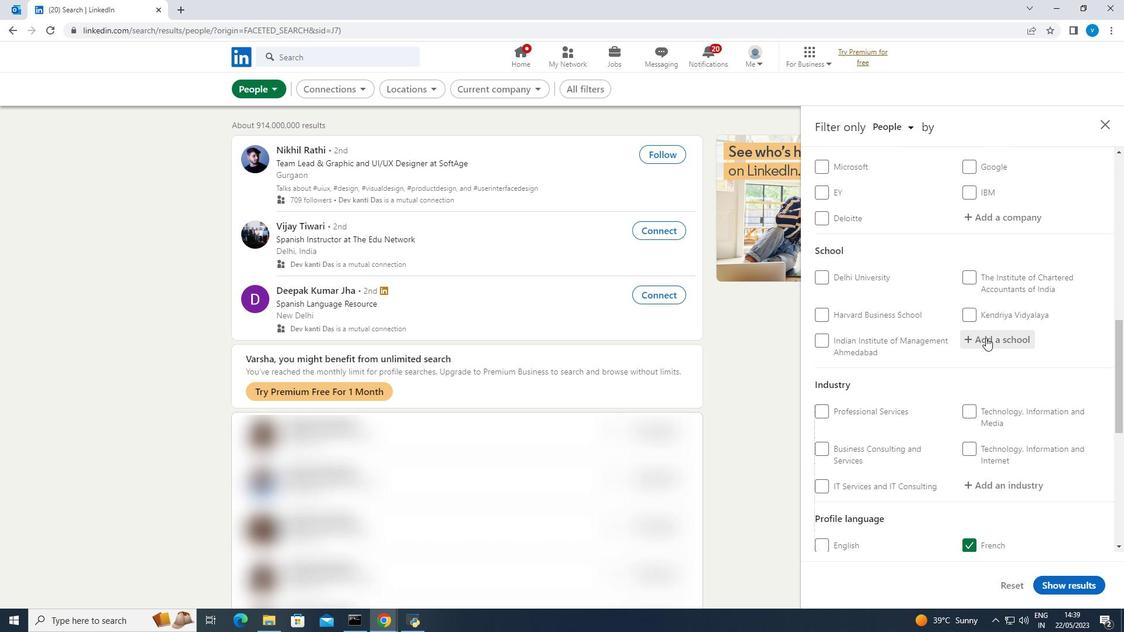 
Action: Mouse pressed left at (987, 336)
Screenshot: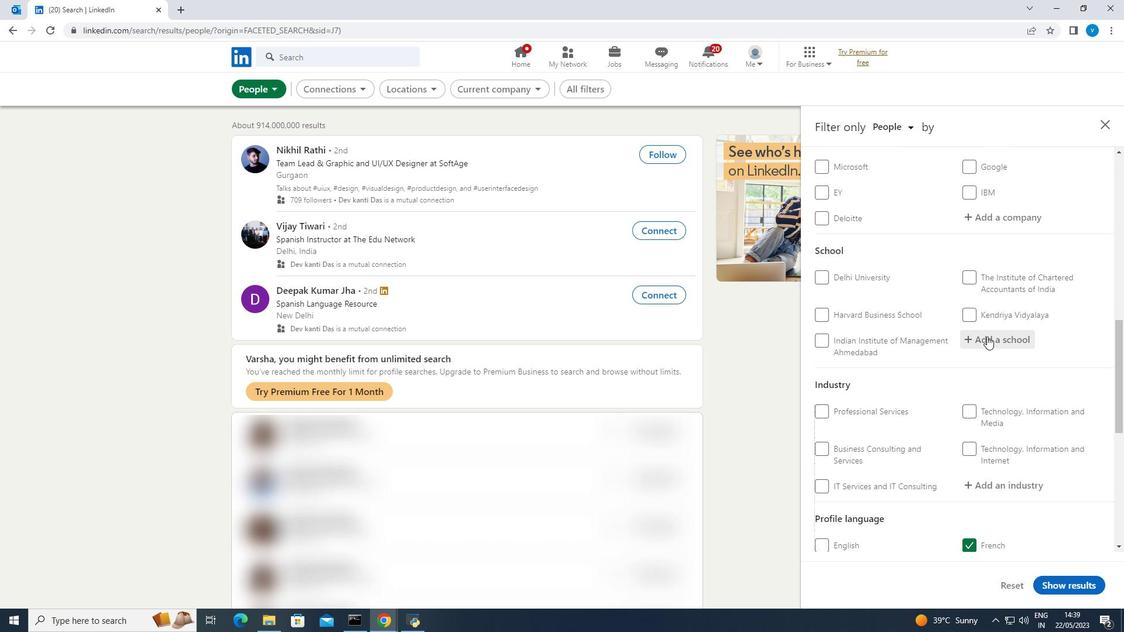 
Action: Mouse moved to (988, 335)
Screenshot: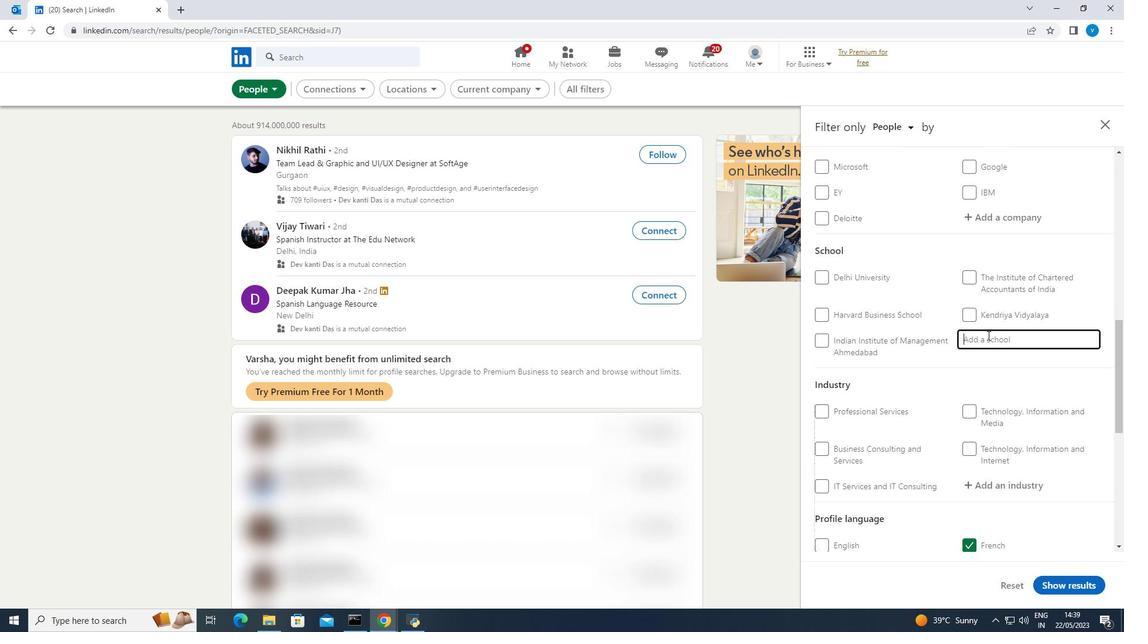 
Action: Key pressed <Key.shift><Key.shift><Key.shift><Key.shift>Trident<Key.space><Key.shift><Key.shift><Key.shift>Academy<Key.space>of<Key.space><Key.shift><Key.shift><Key.shift><Key.shift>T
Screenshot: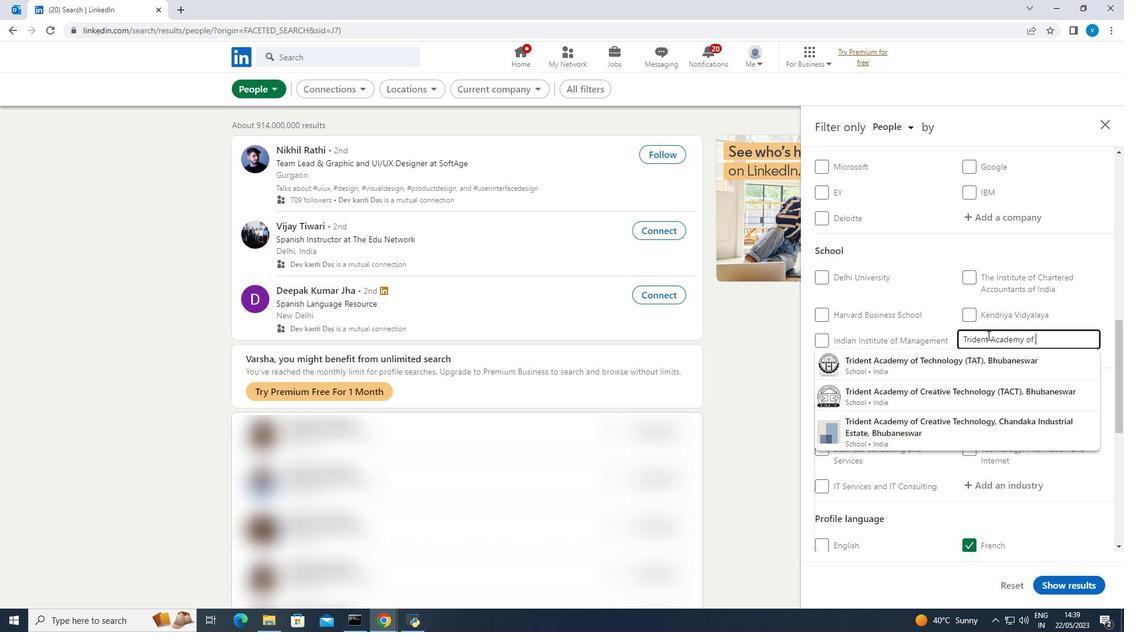 
Action: Mouse moved to (969, 363)
Screenshot: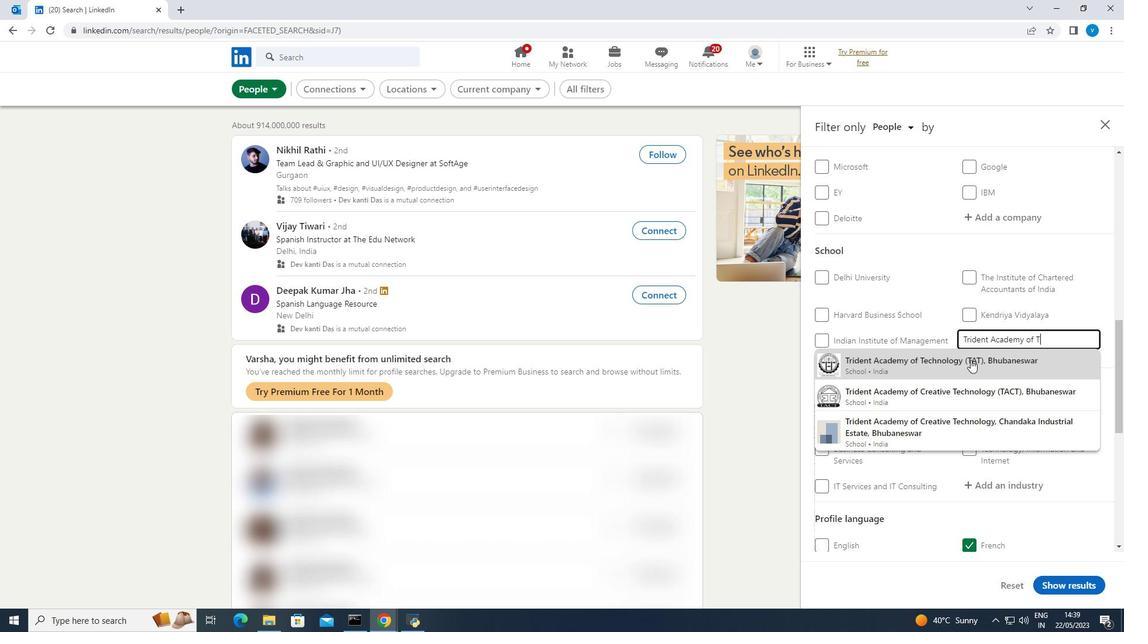 
Action: Mouse pressed left at (969, 363)
Screenshot: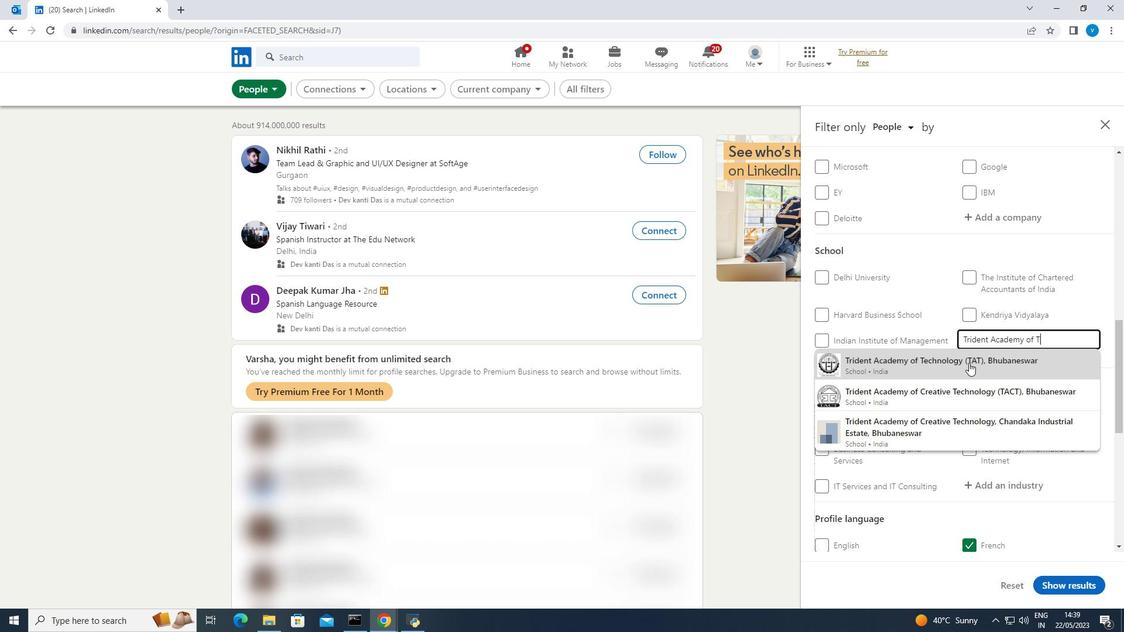 
Action: Mouse scrolled (969, 362) with delta (0, 0)
Screenshot: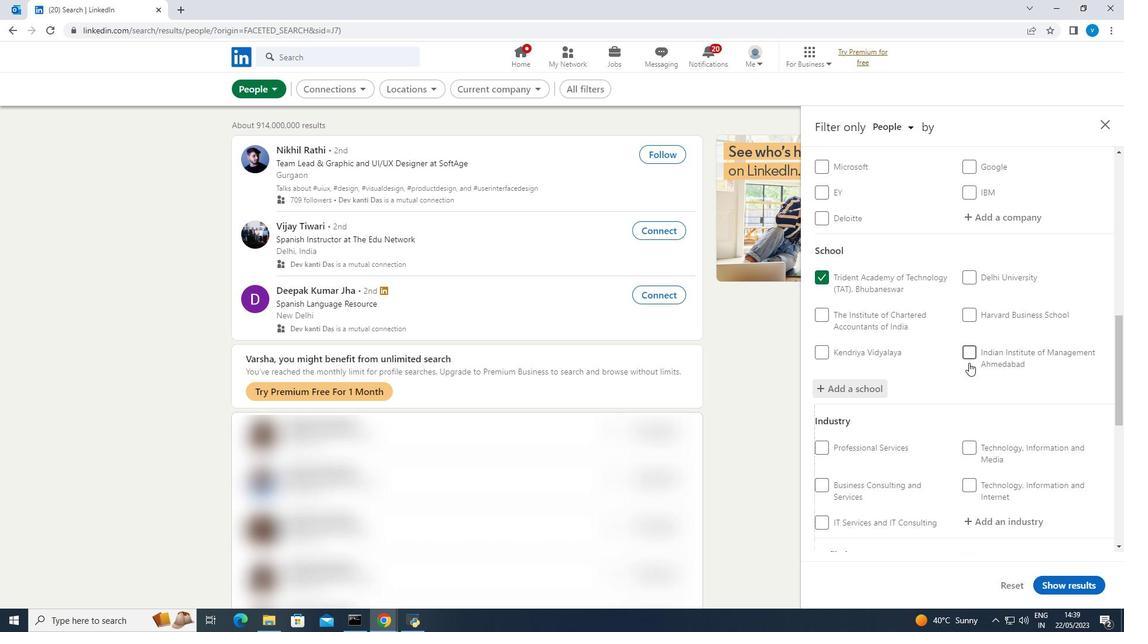 
Action: Mouse scrolled (969, 362) with delta (0, 0)
Screenshot: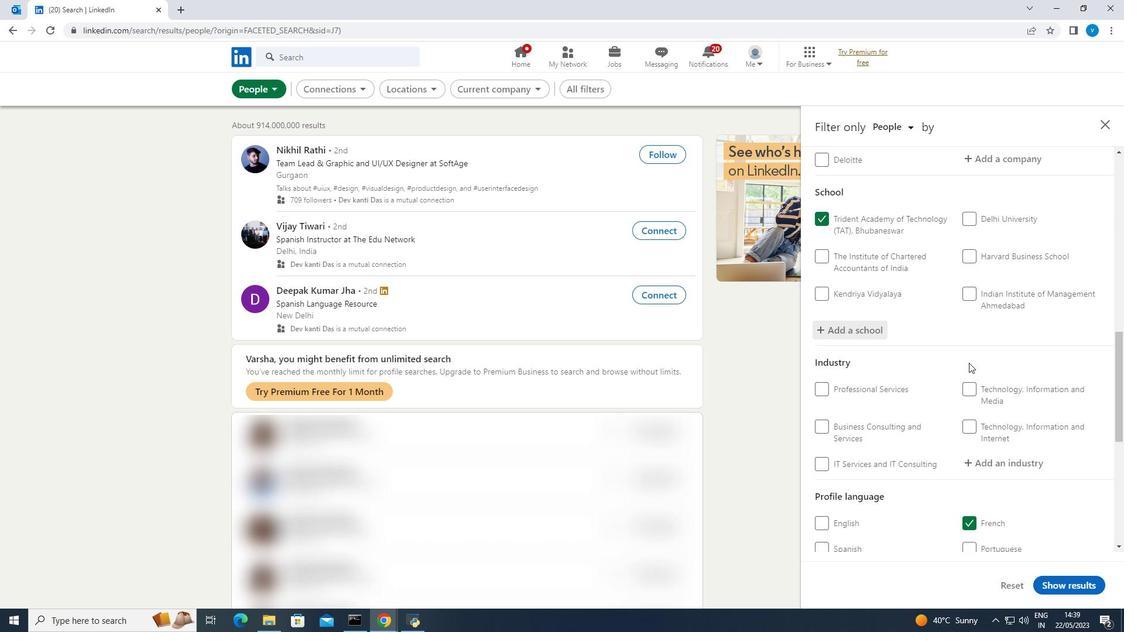 
Action: Mouse moved to (969, 363)
Screenshot: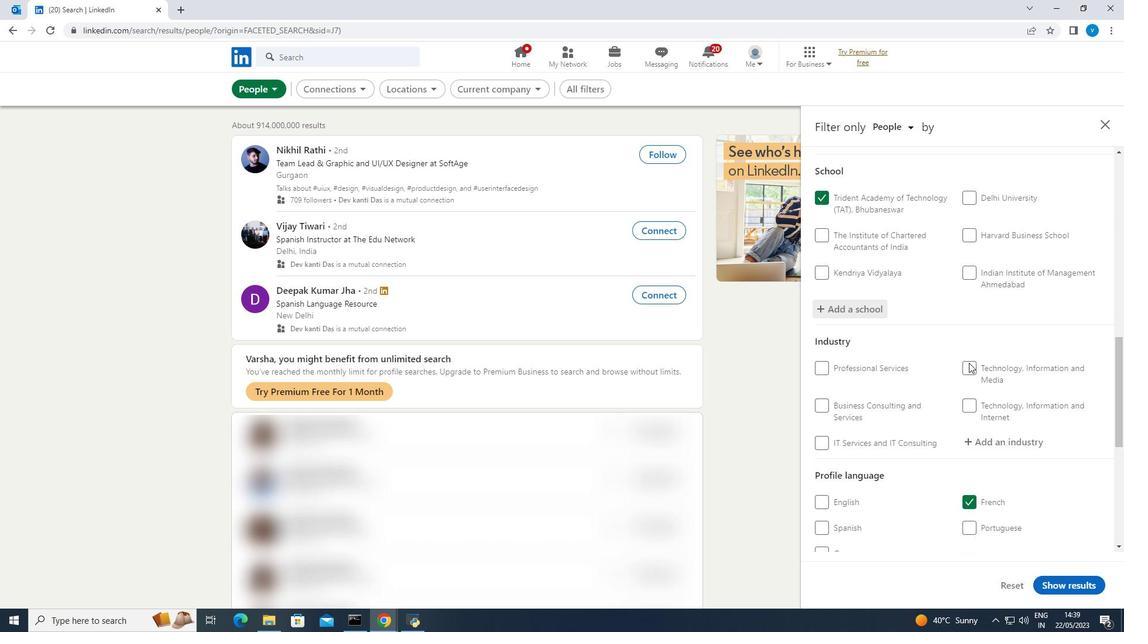 
Action: Mouse scrolled (969, 362) with delta (0, 0)
Screenshot: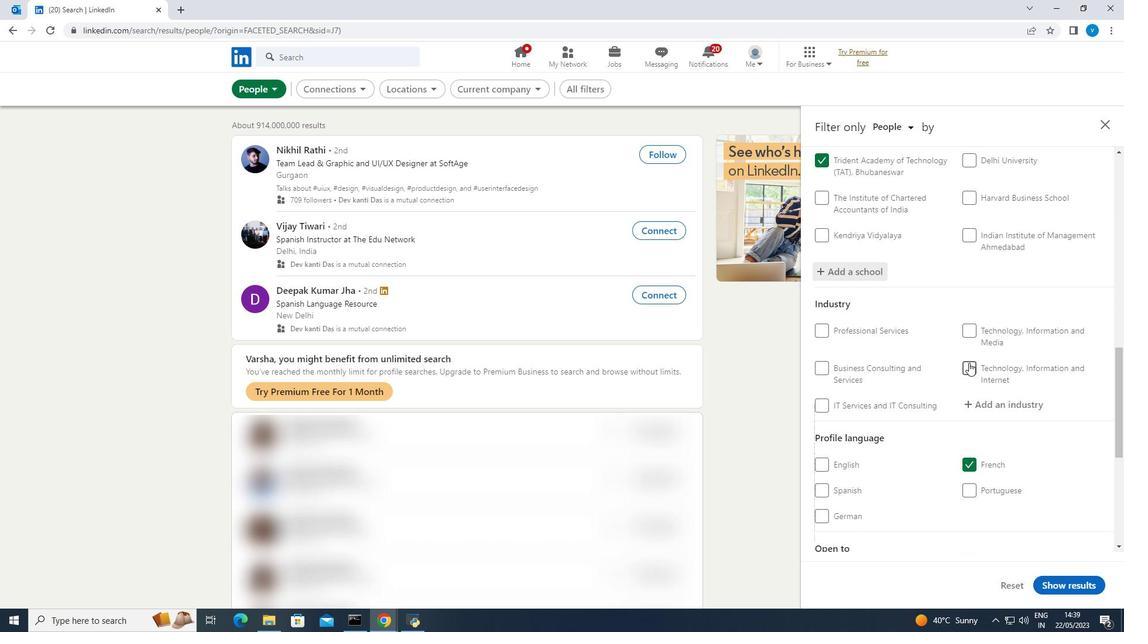 
Action: Mouse moved to (990, 349)
Screenshot: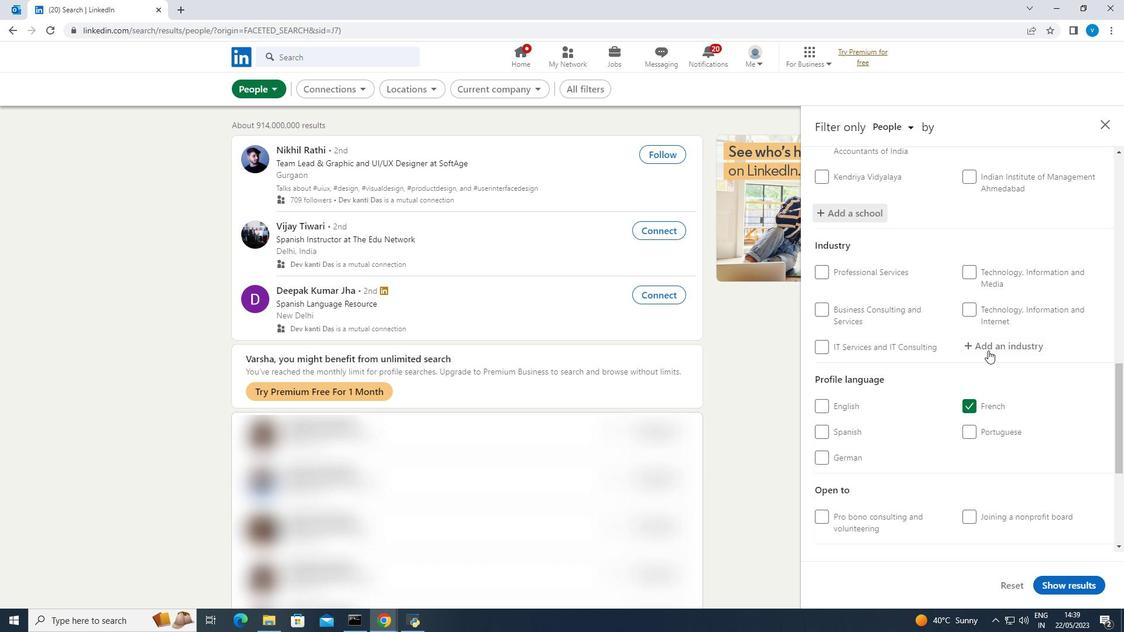 
Action: Mouse pressed left at (990, 349)
Screenshot: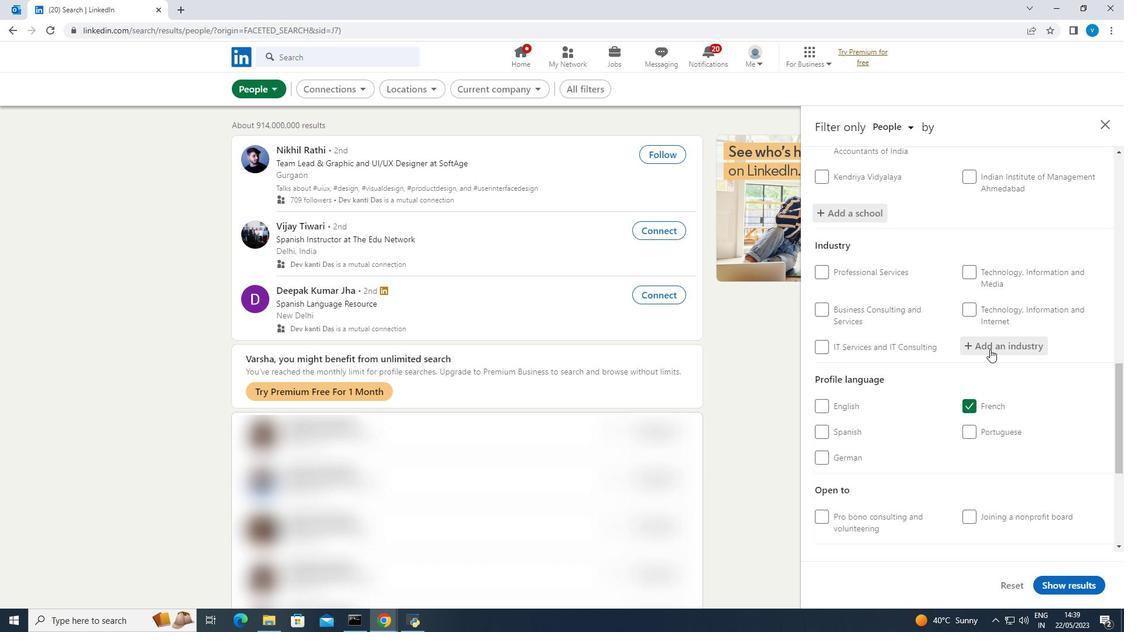 
Action: Key pressed <Key.shift><Key.shift><Key.shift><Key.shift><Key.shift>Semiconductor<Key.space>
Screenshot: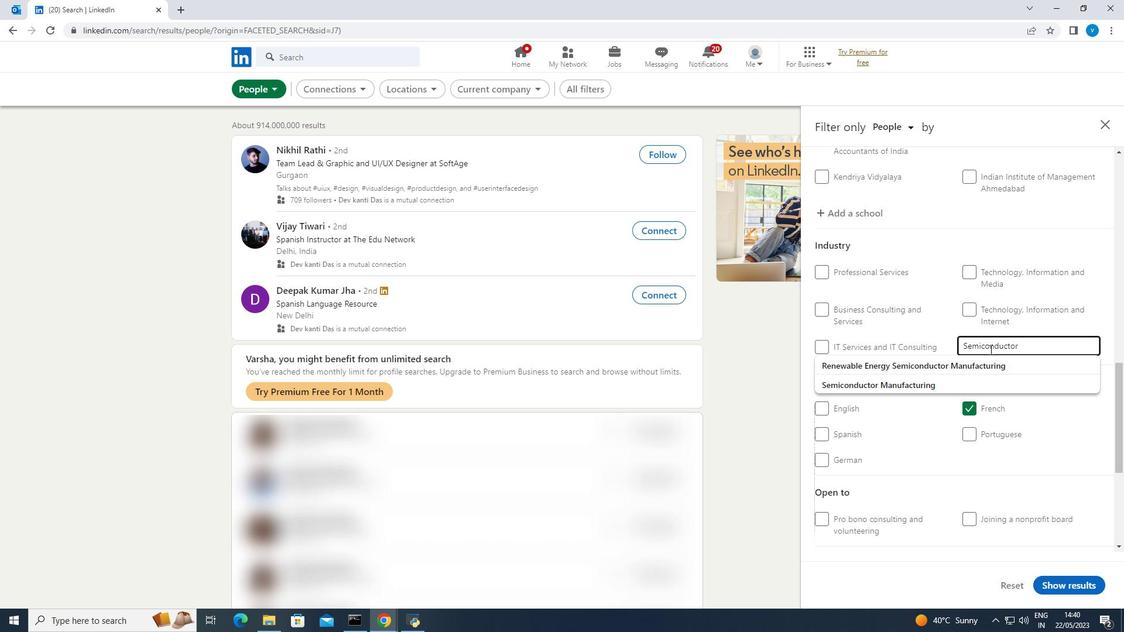 
Action: Mouse moved to (956, 386)
Screenshot: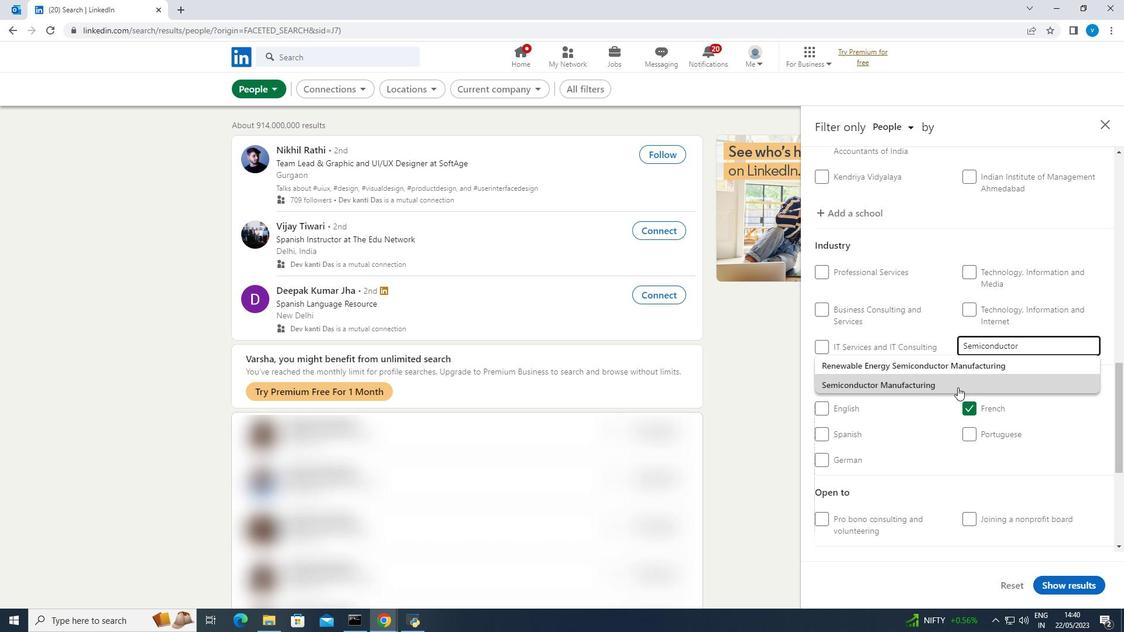 
Action: Mouse pressed left at (956, 386)
Screenshot: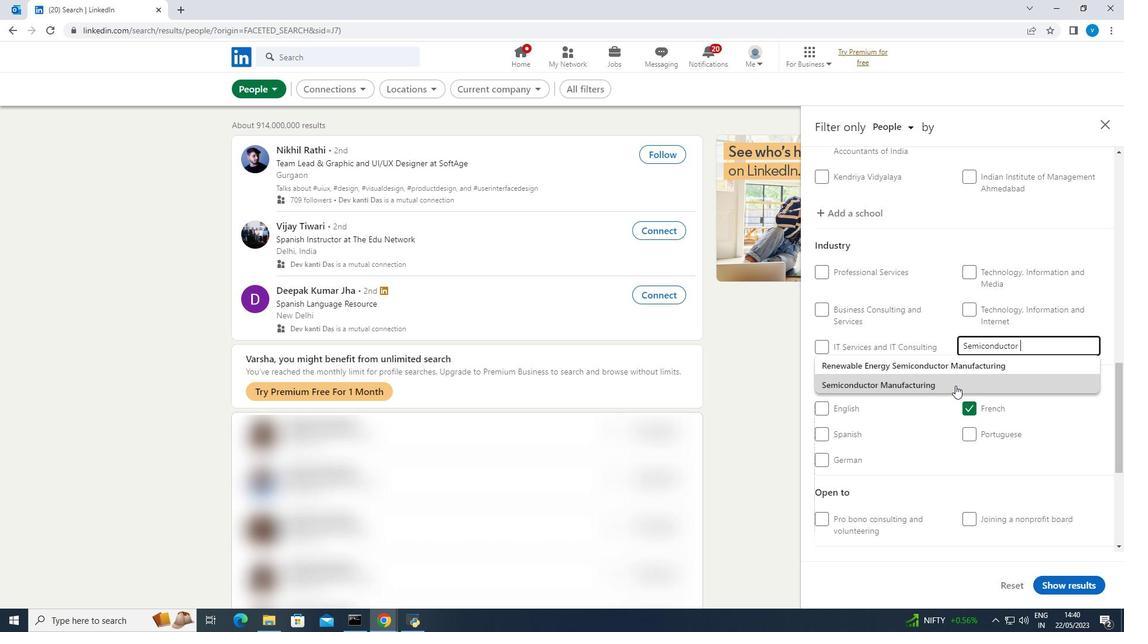 
Action: Mouse scrolled (956, 385) with delta (0, 0)
Screenshot: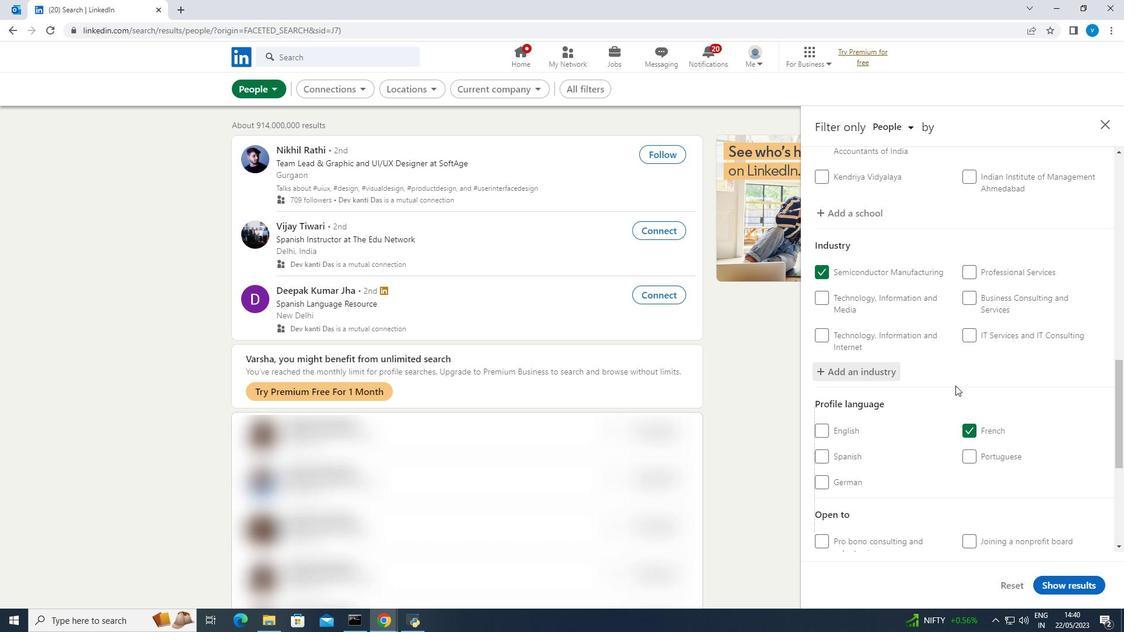 
Action: Mouse moved to (956, 386)
Screenshot: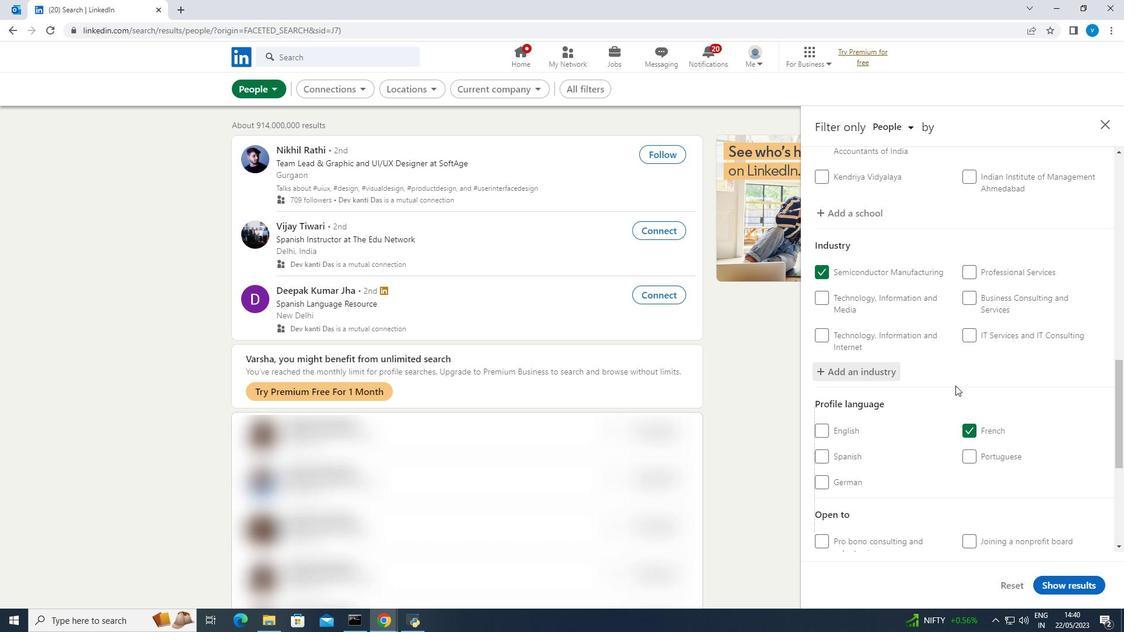 
Action: Mouse scrolled (956, 385) with delta (0, 0)
Screenshot: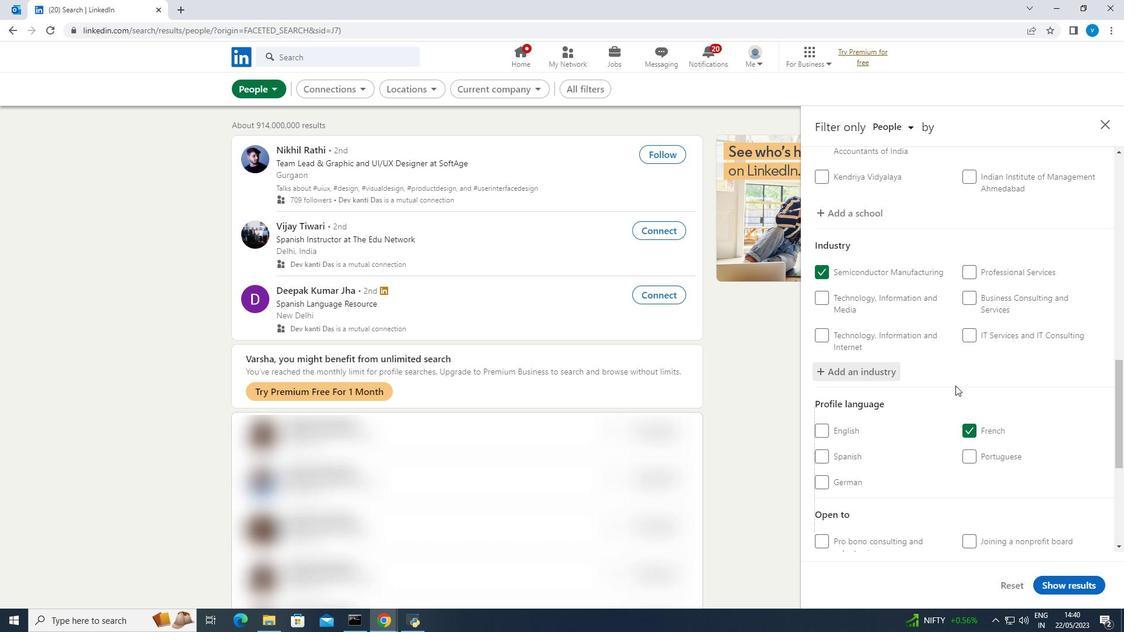 
Action: Mouse moved to (957, 387)
Screenshot: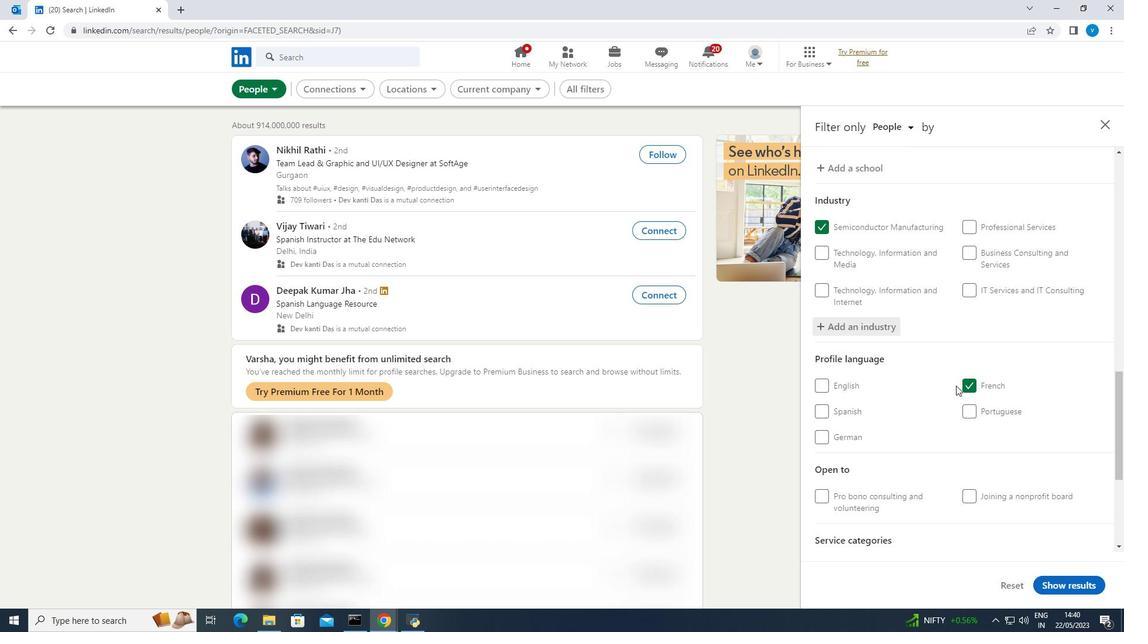 
Action: Mouse scrolled (957, 386) with delta (0, 0)
Screenshot: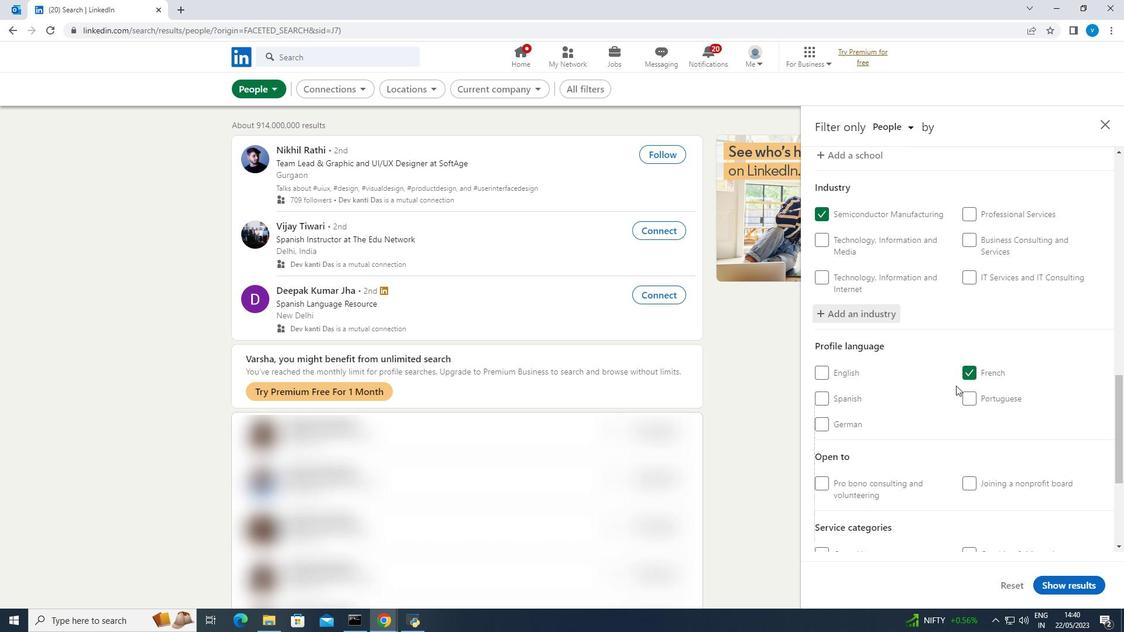 
Action: Mouse moved to (958, 387)
Screenshot: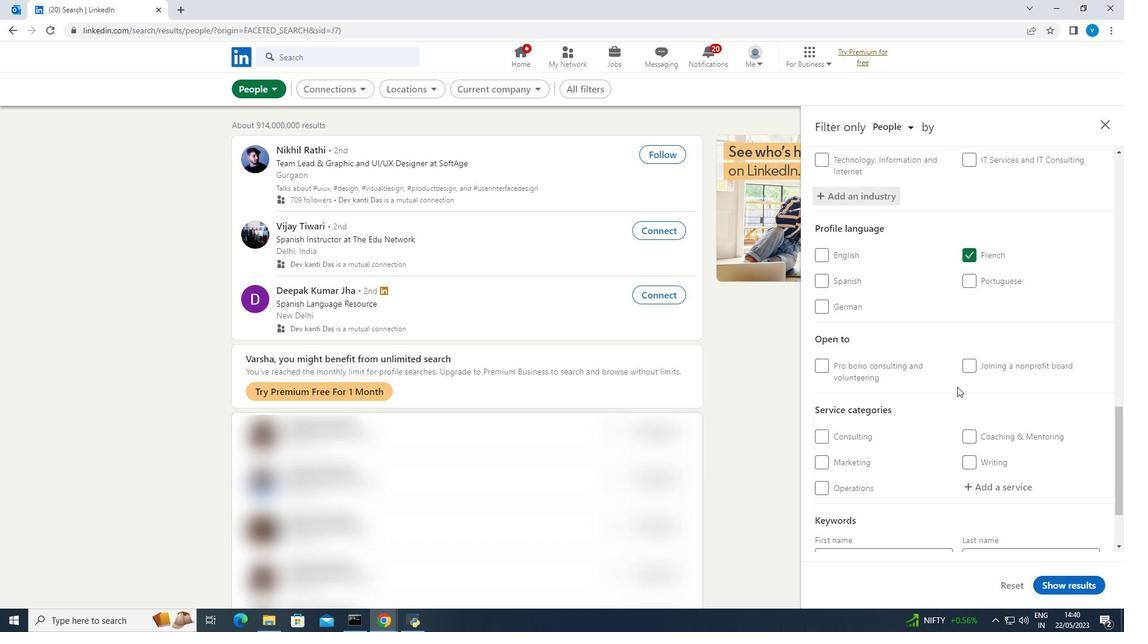 
Action: Mouse scrolled (958, 386) with delta (0, 0)
Screenshot: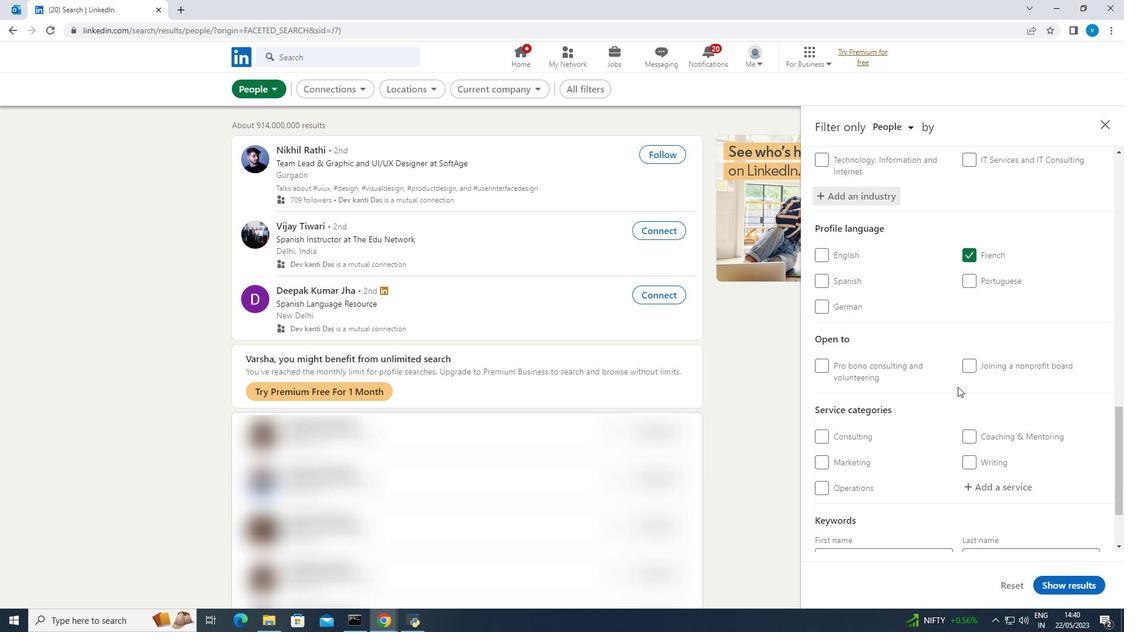 
Action: Mouse moved to (978, 426)
Screenshot: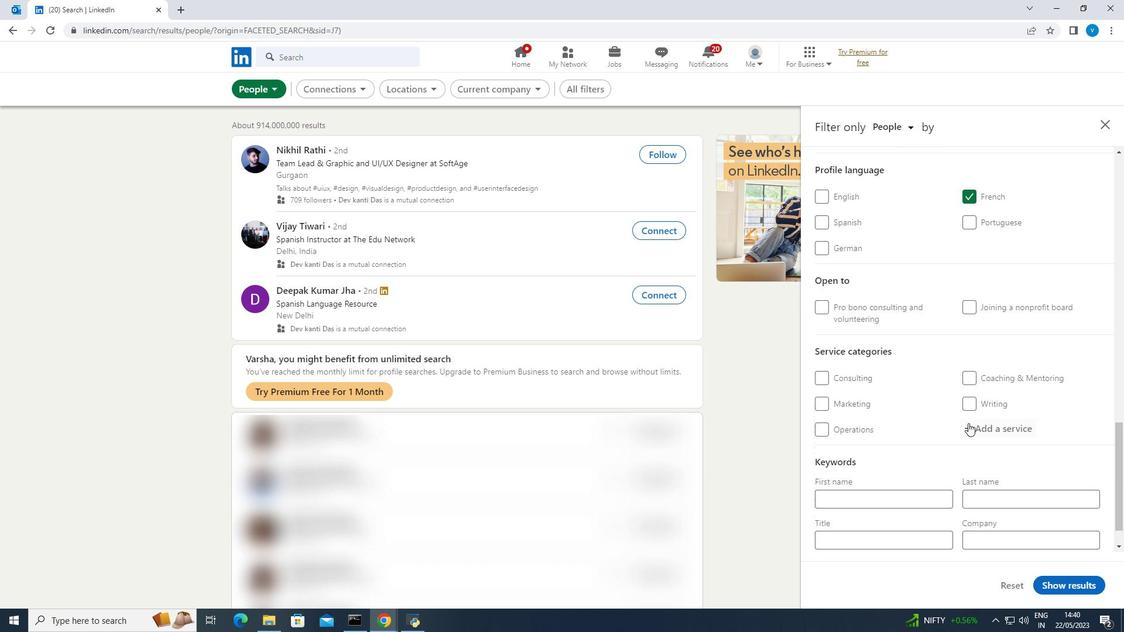 
Action: Mouse pressed left at (978, 426)
Screenshot: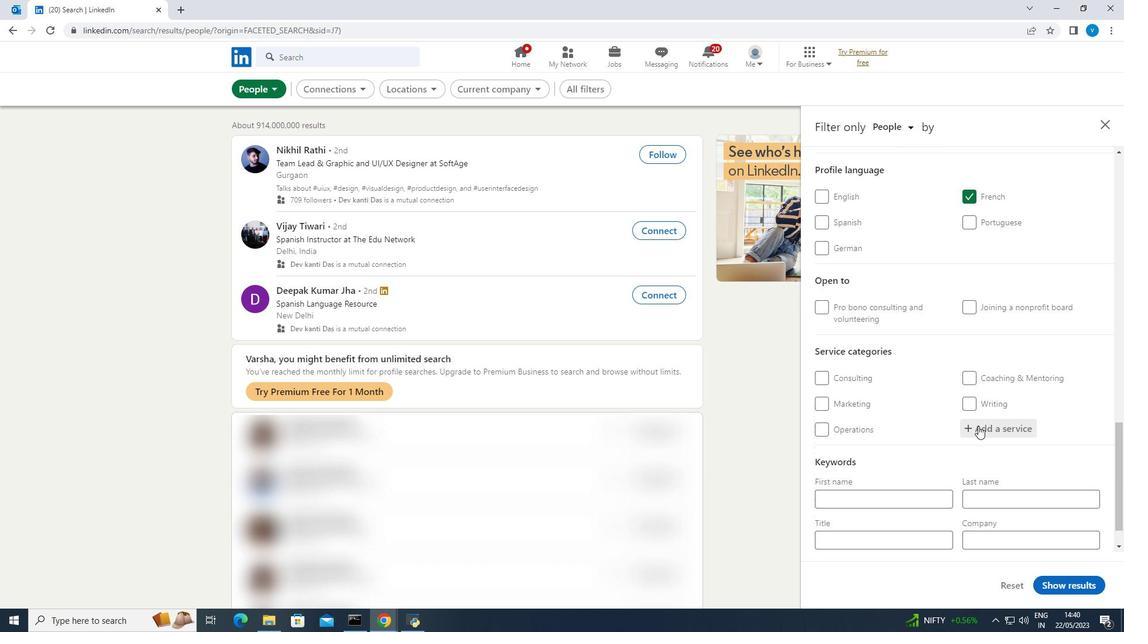 
Action: Key pressed <Key.shift><Key.shift><Key.shift><Key.shift><Key.shift><Key.shift>Translation
Screenshot: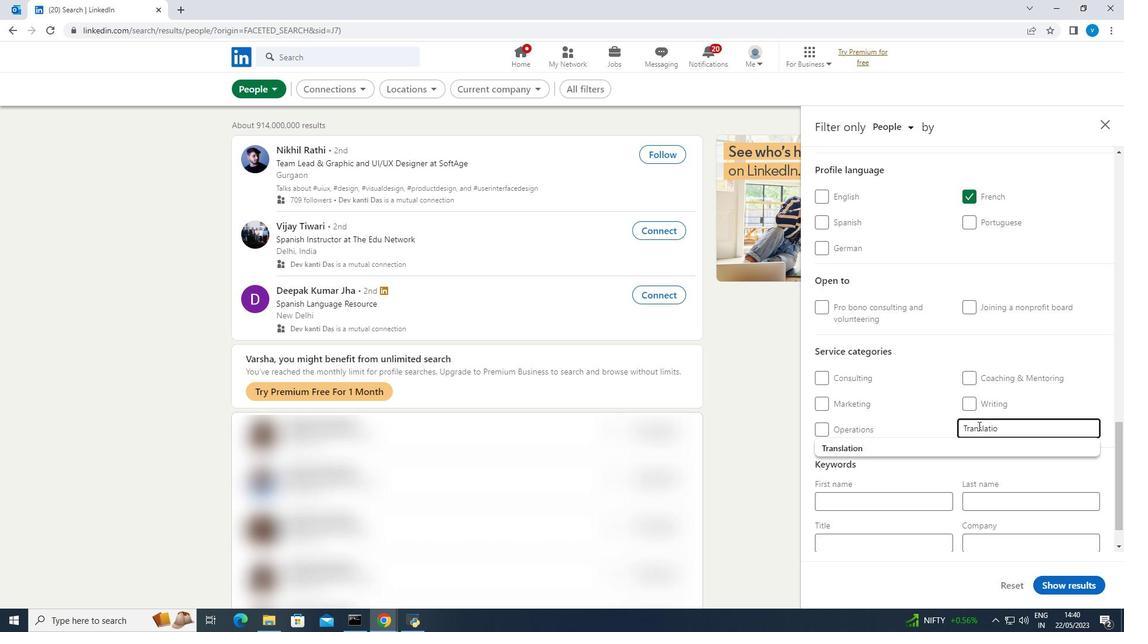 
Action: Mouse moved to (943, 451)
Screenshot: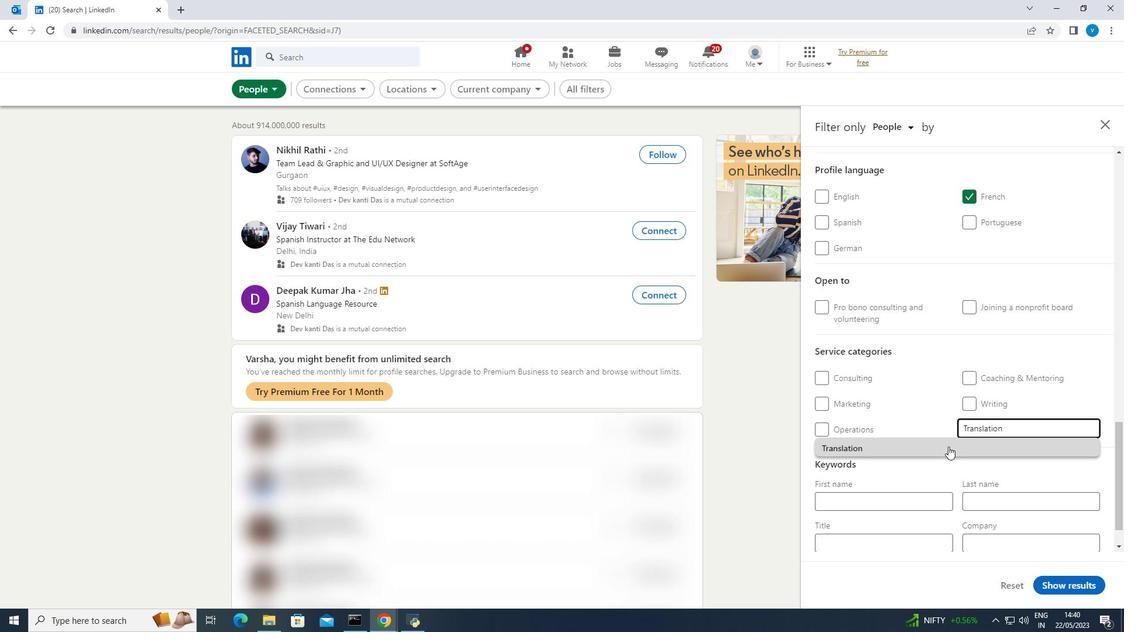 
Action: Mouse pressed left at (943, 451)
Screenshot: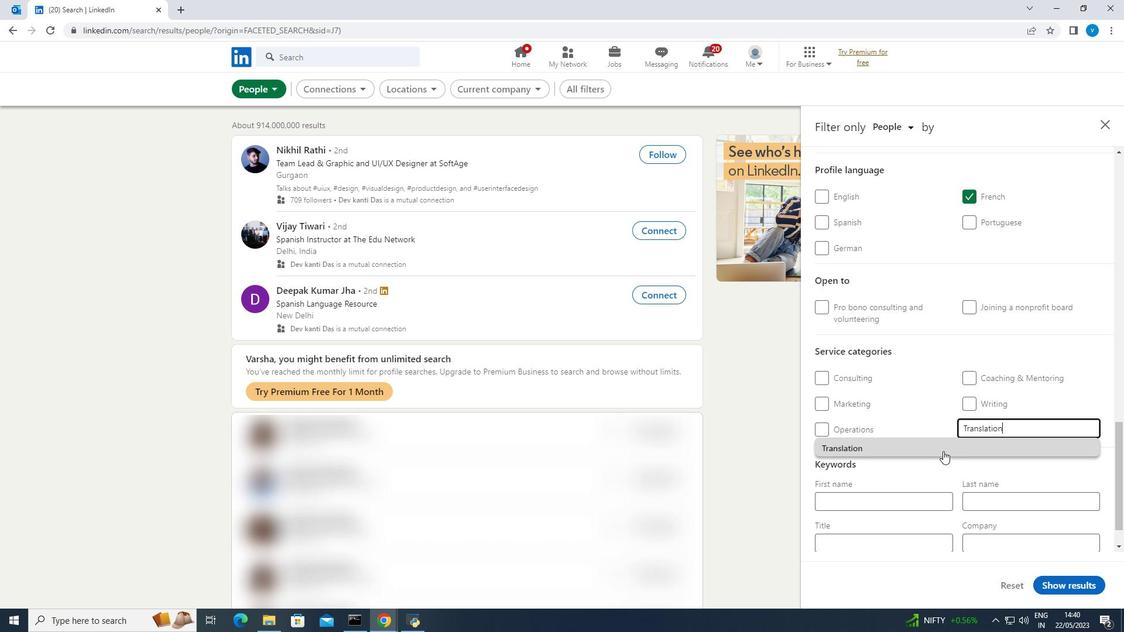 
Action: Mouse moved to (944, 451)
Screenshot: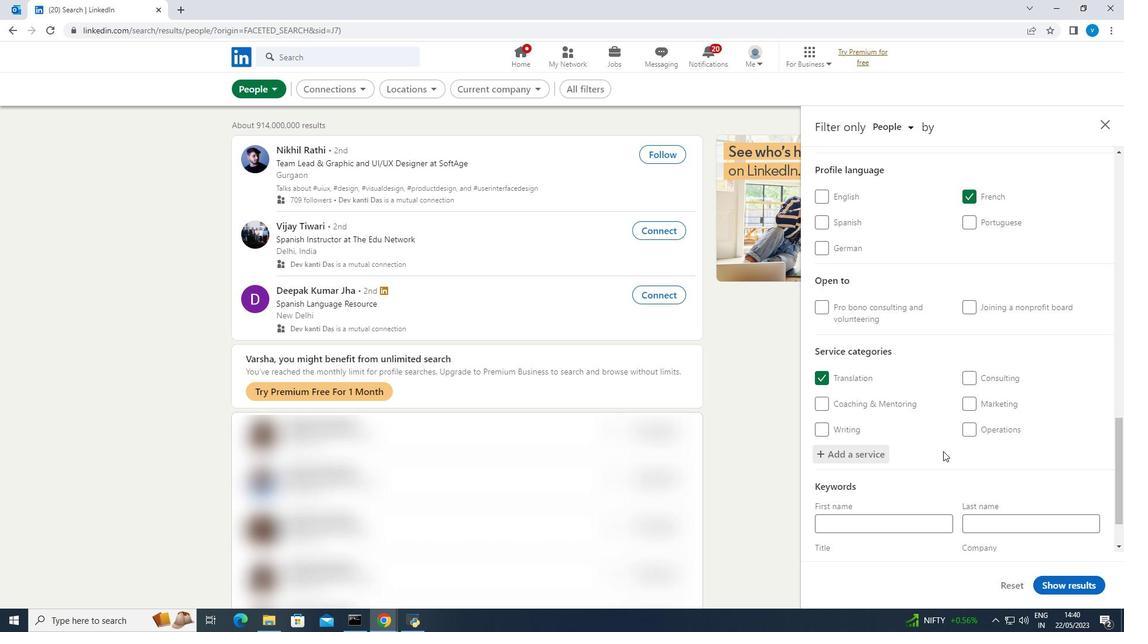 
Action: Mouse scrolled (944, 451) with delta (0, 0)
Screenshot: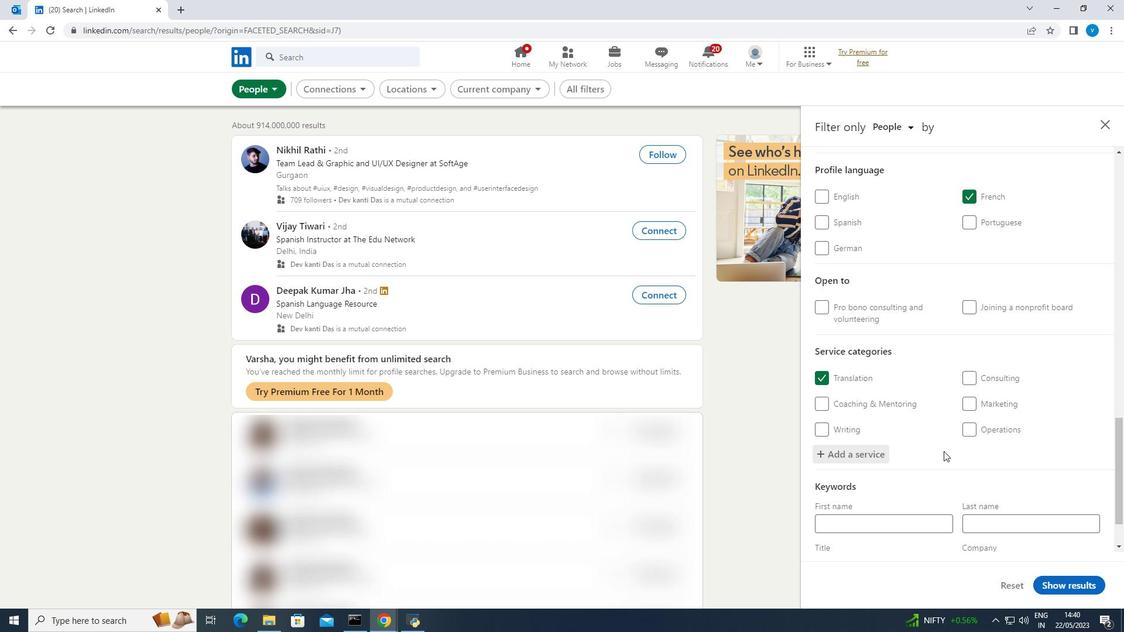 
Action: Mouse moved to (946, 450)
Screenshot: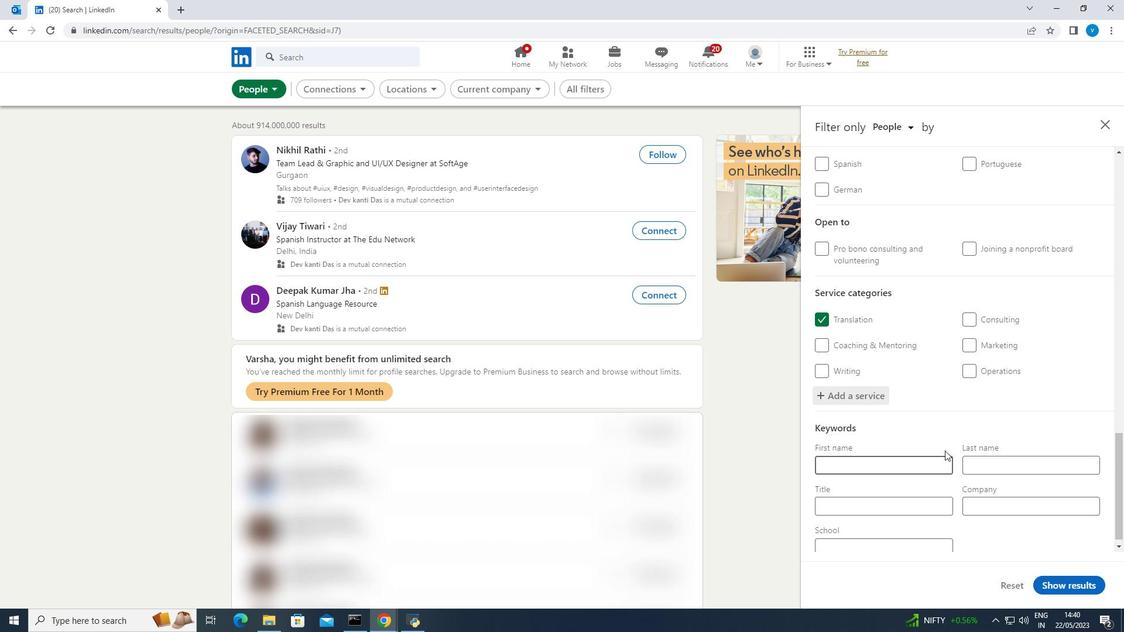 
Action: Mouse scrolled (946, 449) with delta (0, 0)
Screenshot: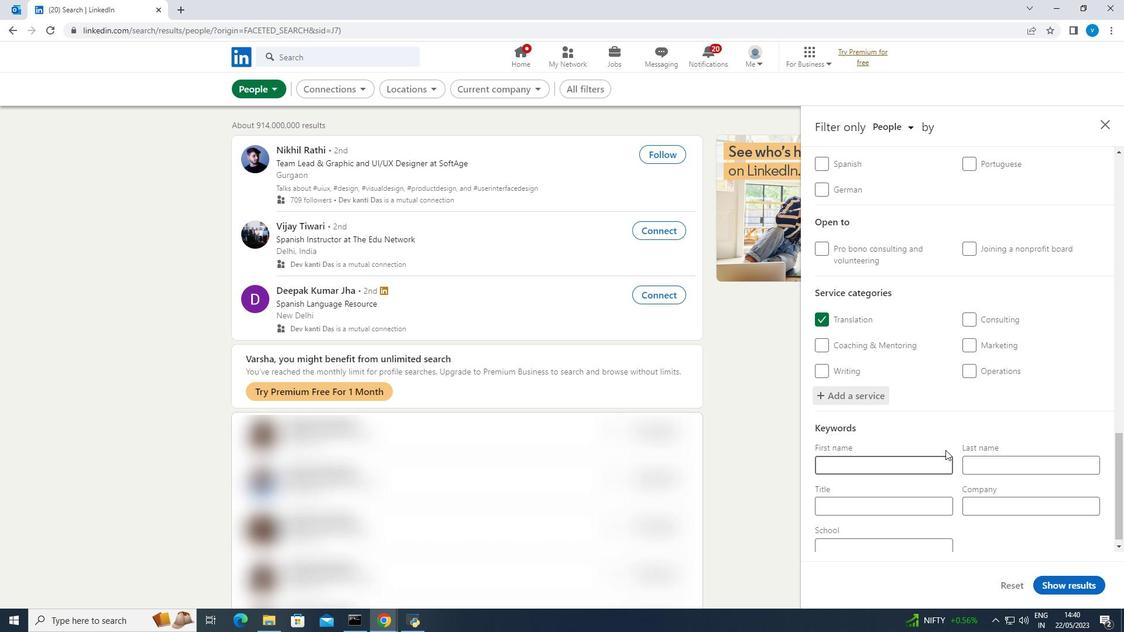 
Action: Mouse scrolled (946, 449) with delta (0, 0)
Screenshot: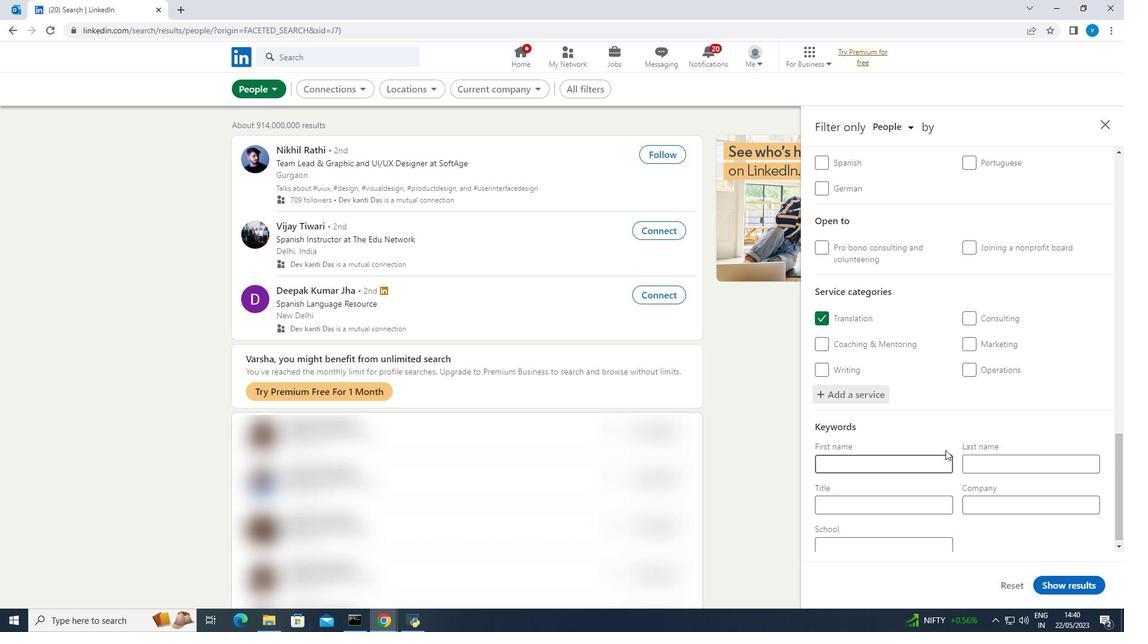 
Action: Mouse moved to (931, 503)
Screenshot: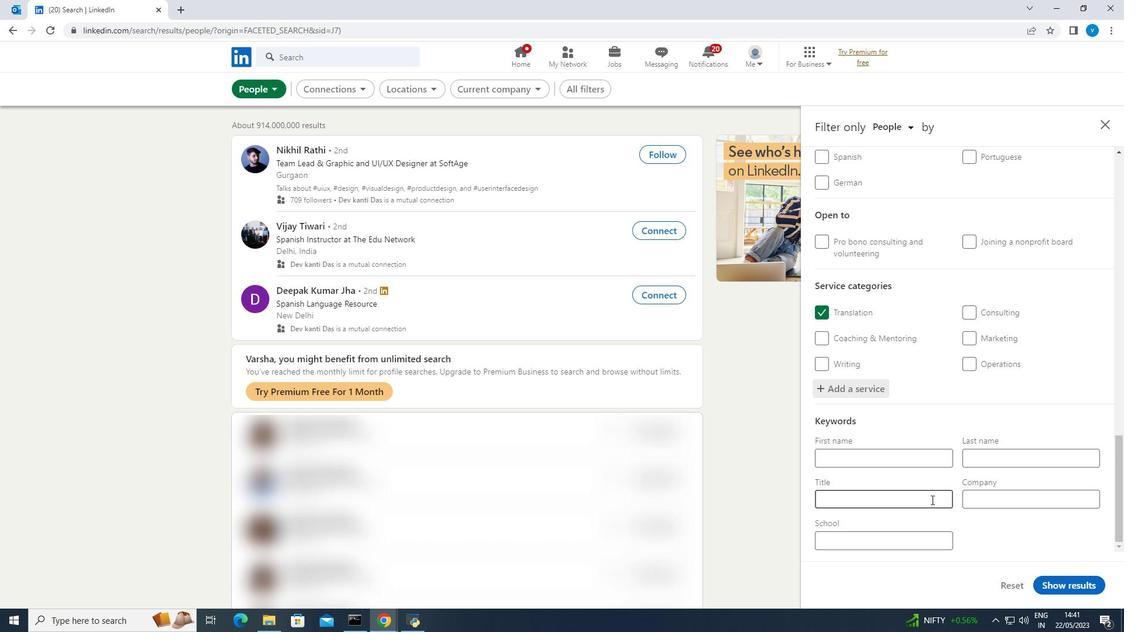 
Action: Mouse pressed left at (931, 503)
Screenshot: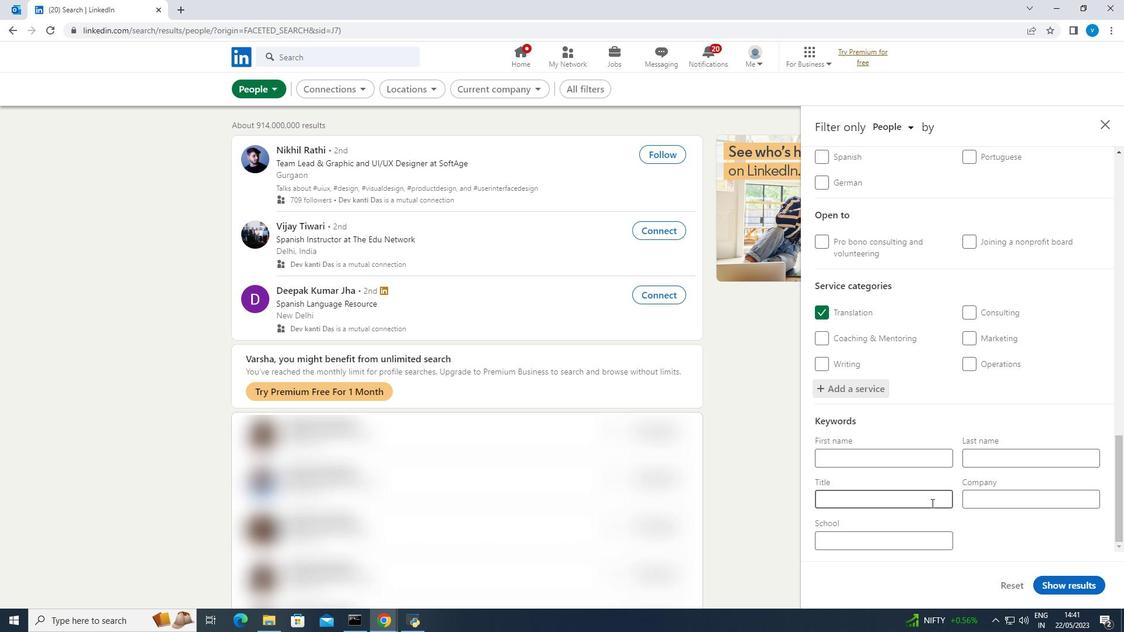 
Action: Mouse moved to (931, 503)
Screenshot: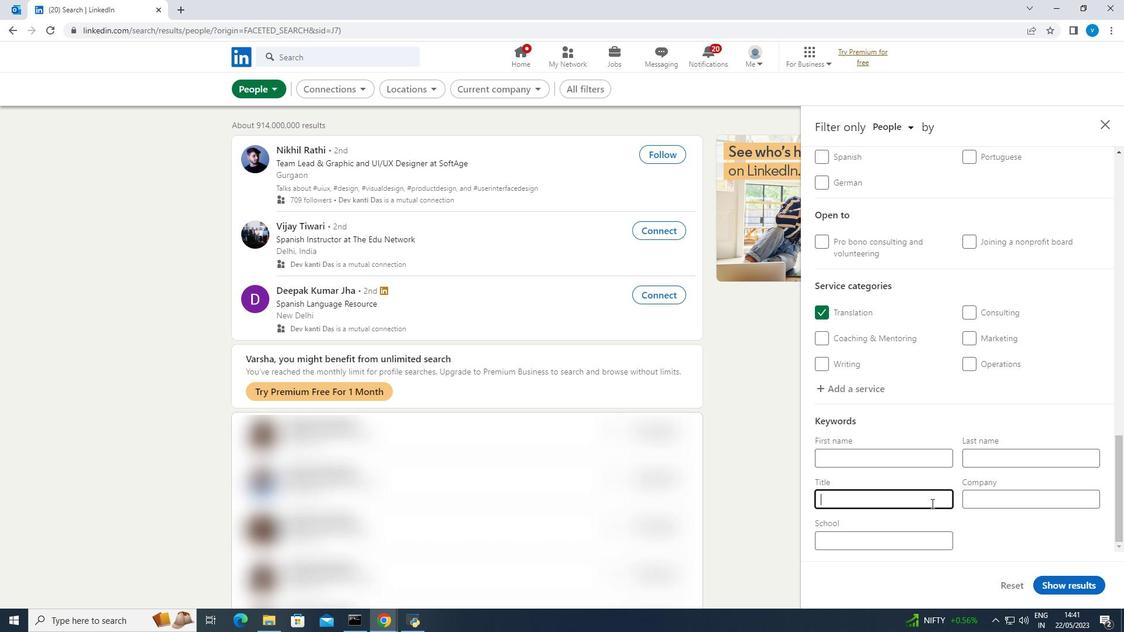 
Action: Key pressed <Key.shift><Key.shift><Key.shift>i<Key.backspace><Key.shift>Interior<Key.space><Key.shift><Key.shift>Designer
Screenshot: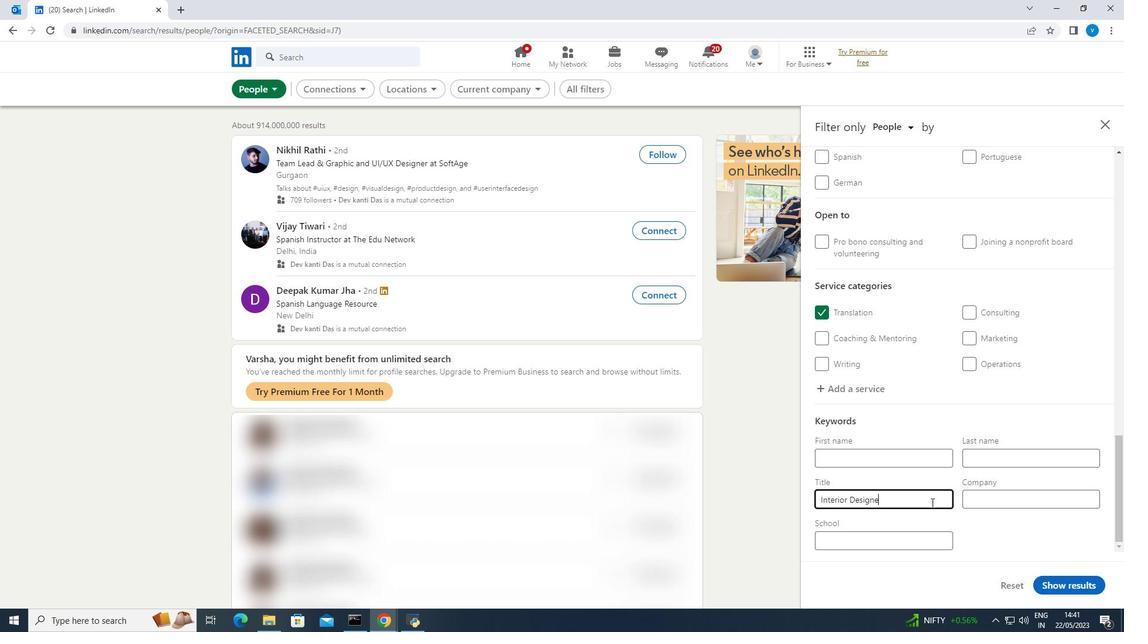 
Action: Mouse moved to (1087, 579)
Screenshot: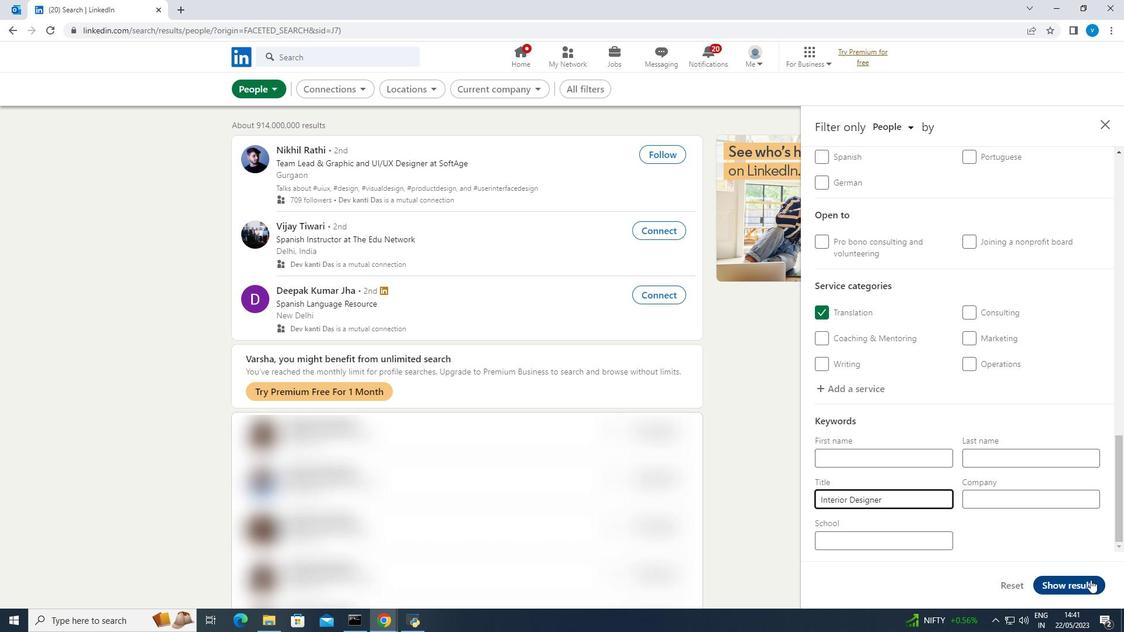 
Action: Mouse pressed left at (1087, 579)
Screenshot: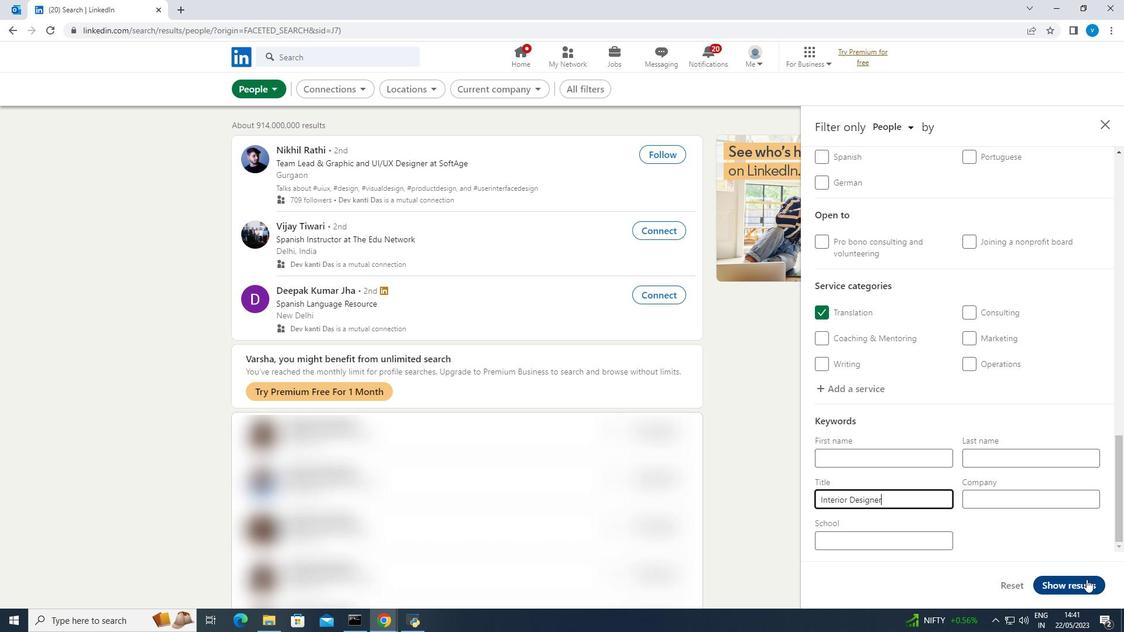 
